 Task: Search one way flight ticket for 4 adults, 2 children, 2 infants in seat and 1 infant on lap in economy from Wichita: Wichita Dwight D. Eisenhower National Airport(was Wichita Mid-continent Airport) to Springfield: Abraham Lincoln Capital Airport on 5-2-2023. Price is upto 30000. Outbound departure time preference is 18:00.
Action: Mouse moved to (316, 265)
Screenshot: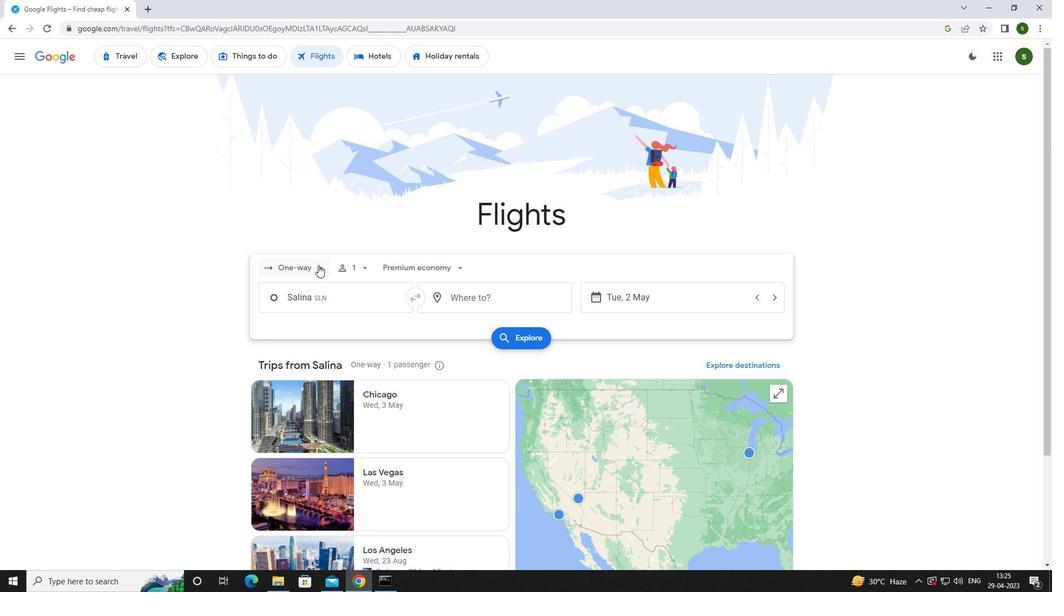 
Action: Mouse pressed left at (316, 265)
Screenshot: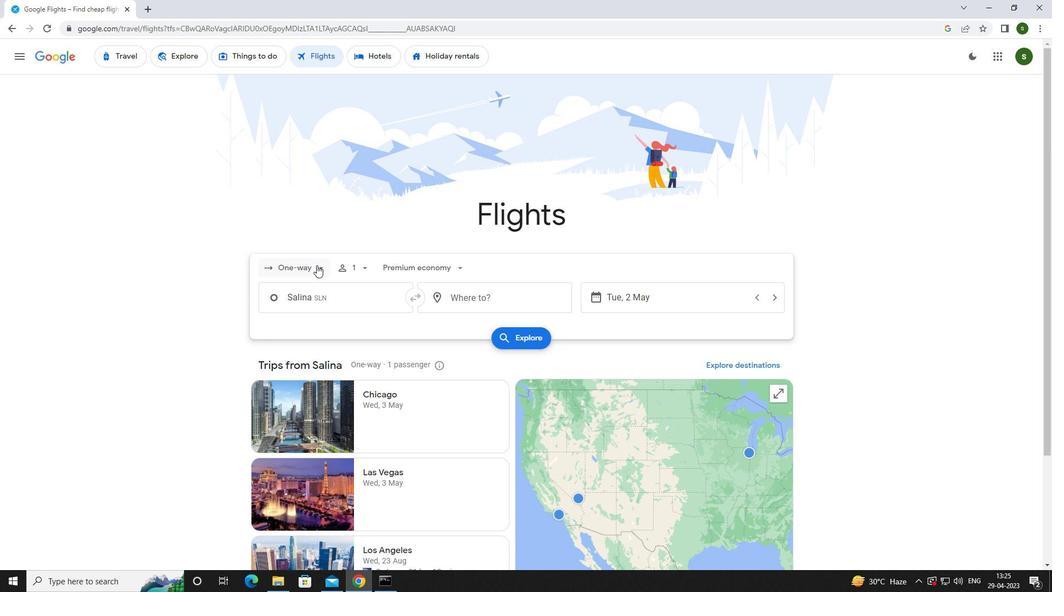 
Action: Mouse moved to (302, 313)
Screenshot: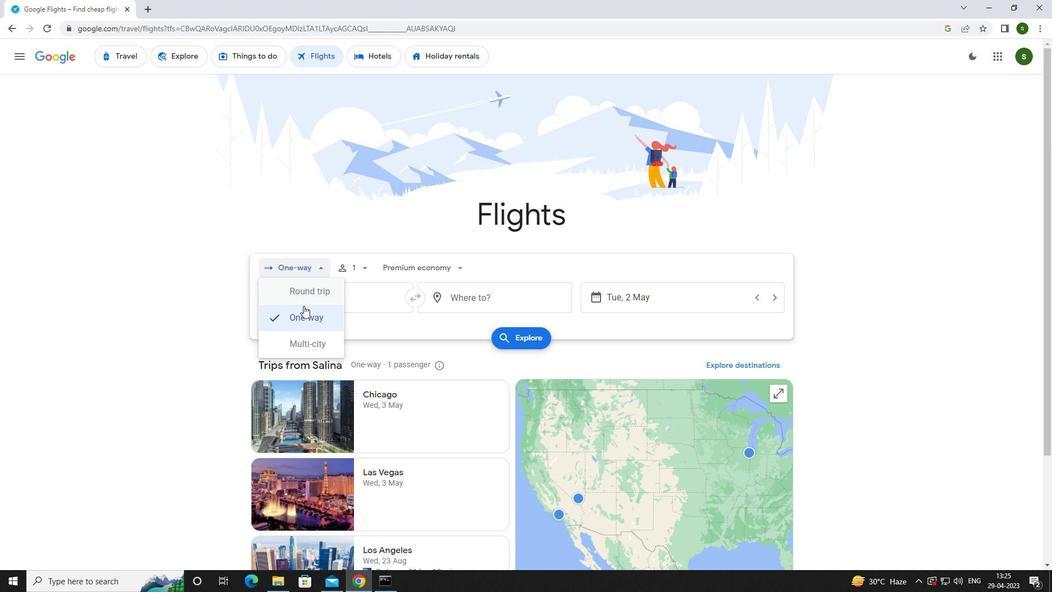 
Action: Mouse pressed left at (302, 313)
Screenshot: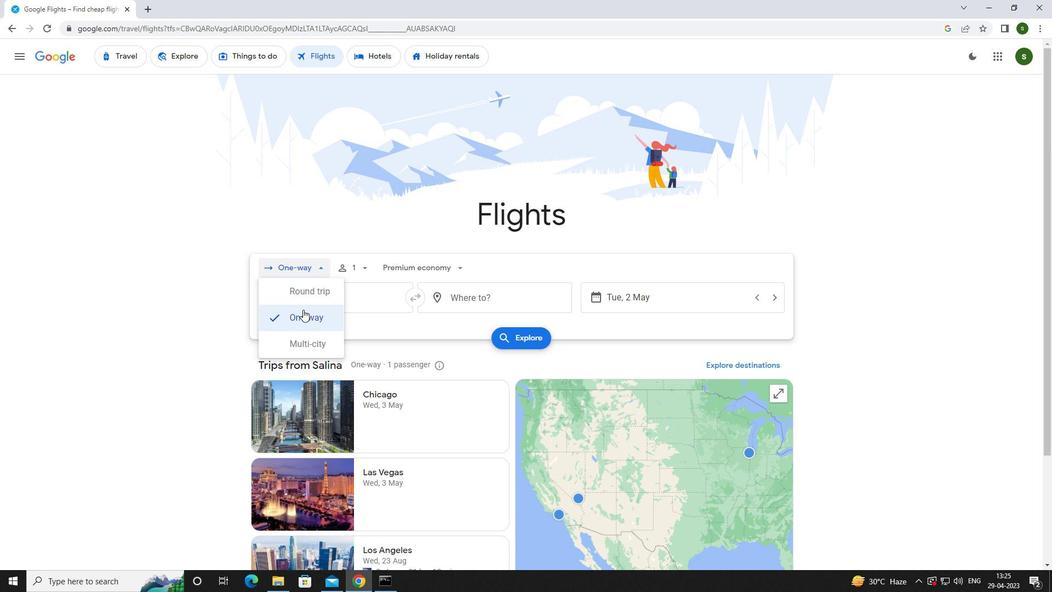
Action: Mouse moved to (359, 269)
Screenshot: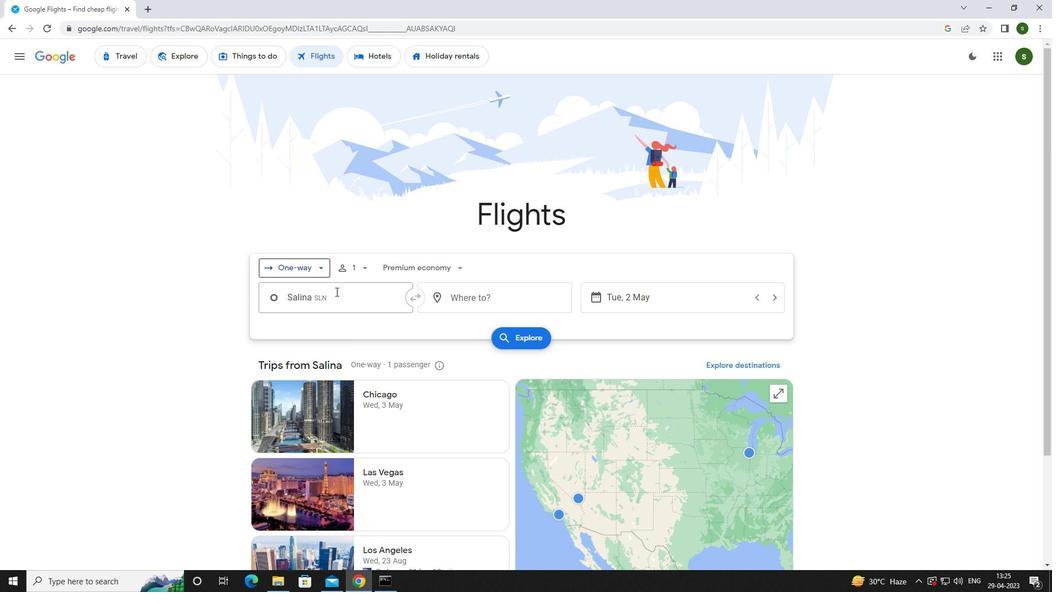 
Action: Mouse pressed left at (359, 269)
Screenshot: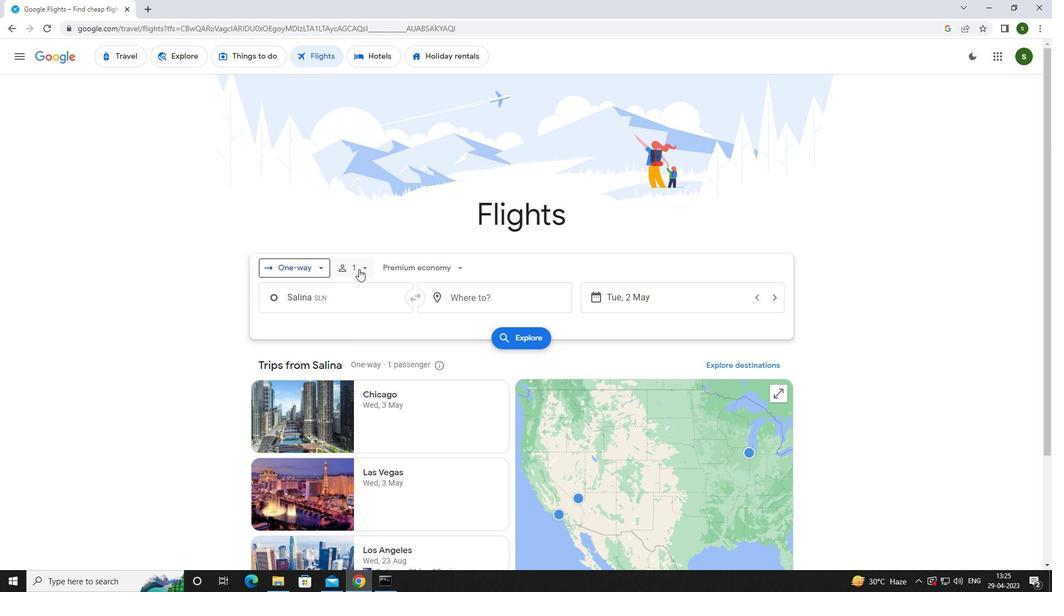 
Action: Mouse moved to (452, 295)
Screenshot: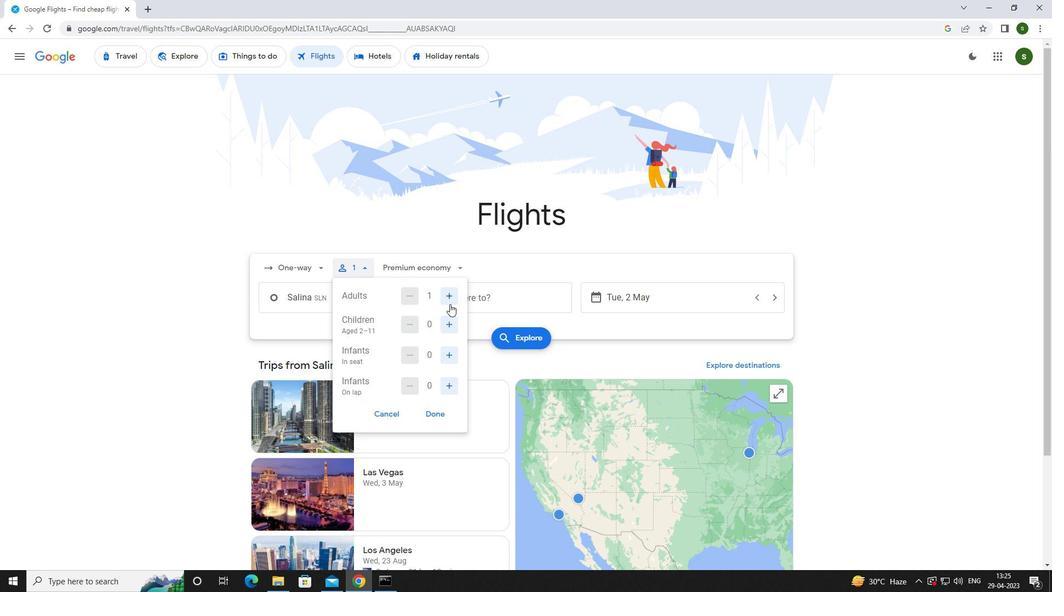 
Action: Mouse pressed left at (452, 295)
Screenshot: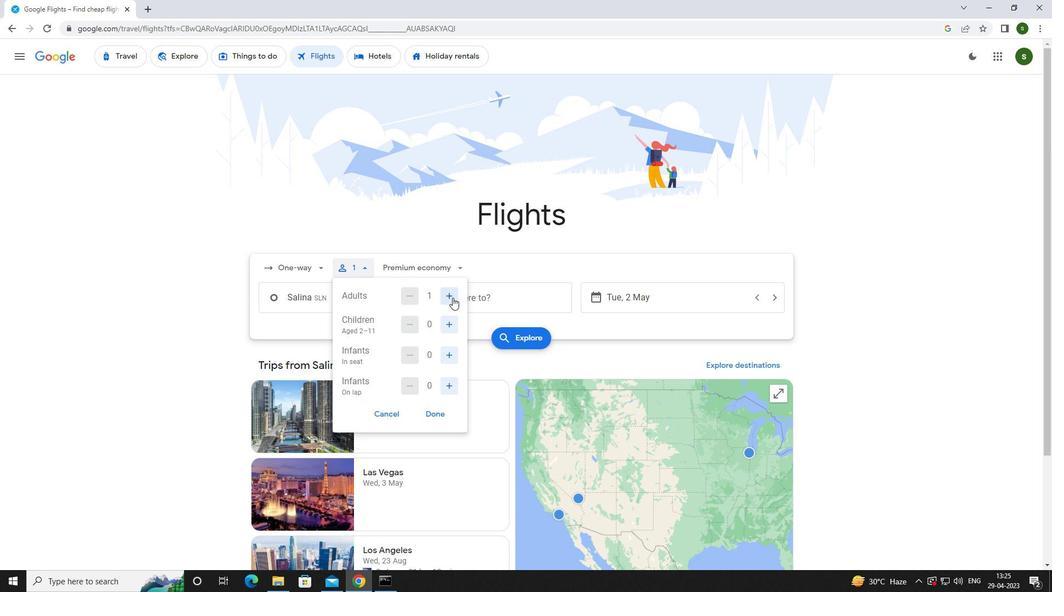 
Action: Mouse pressed left at (452, 295)
Screenshot: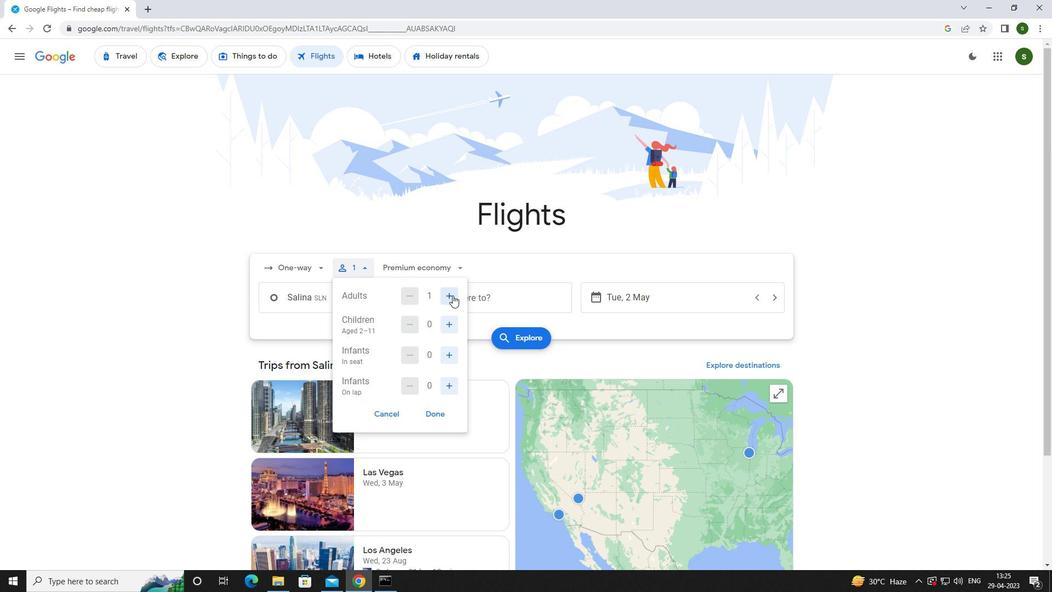 
Action: Mouse pressed left at (452, 295)
Screenshot: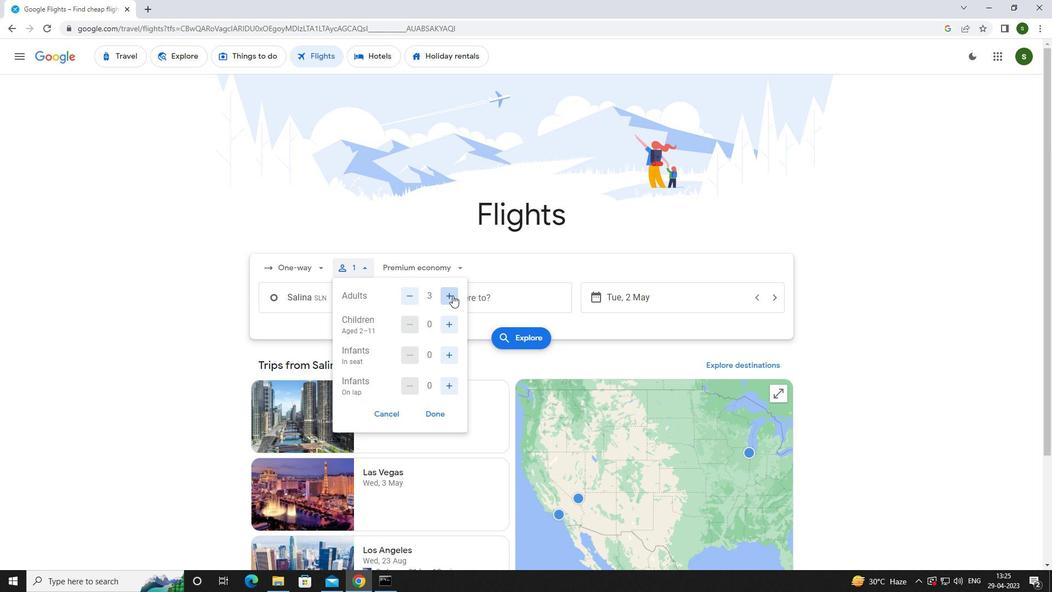 
Action: Mouse moved to (450, 322)
Screenshot: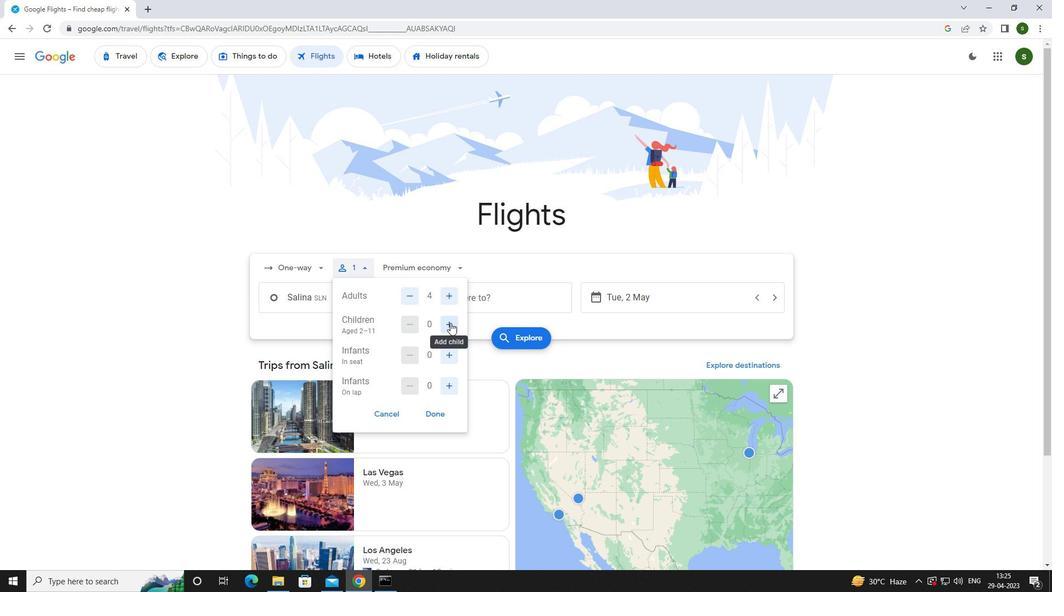 
Action: Mouse pressed left at (450, 322)
Screenshot: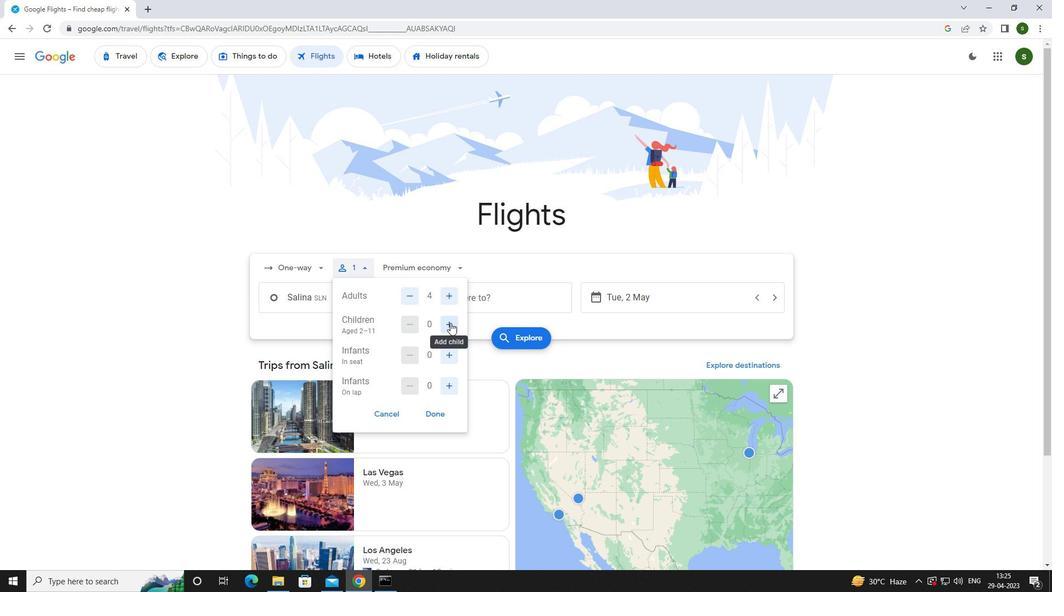 
Action: Mouse pressed left at (450, 322)
Screenshot: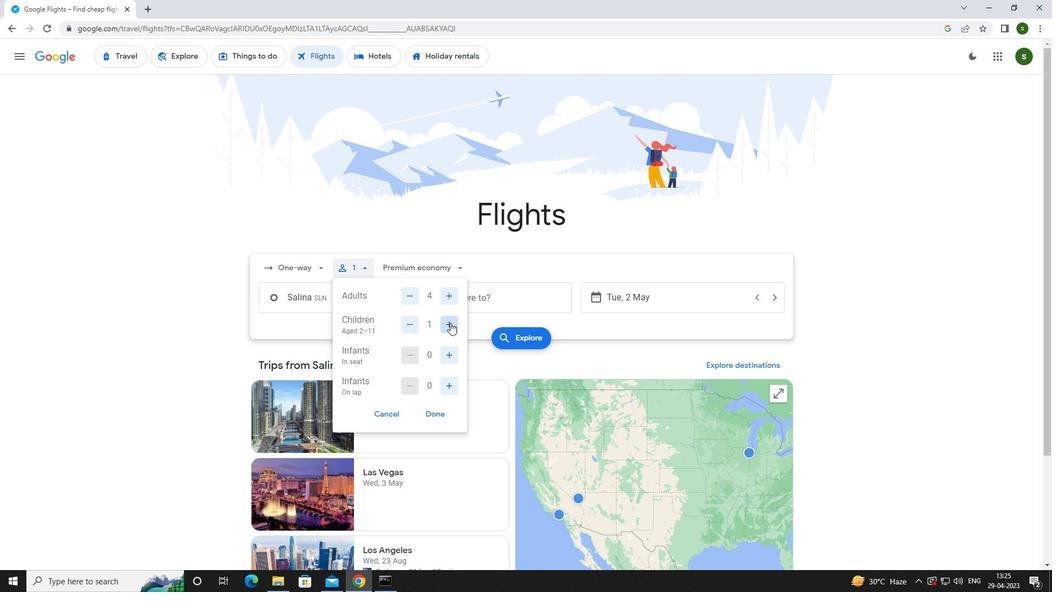 
Action: Mouse moved to (446, 356)
Screenshot: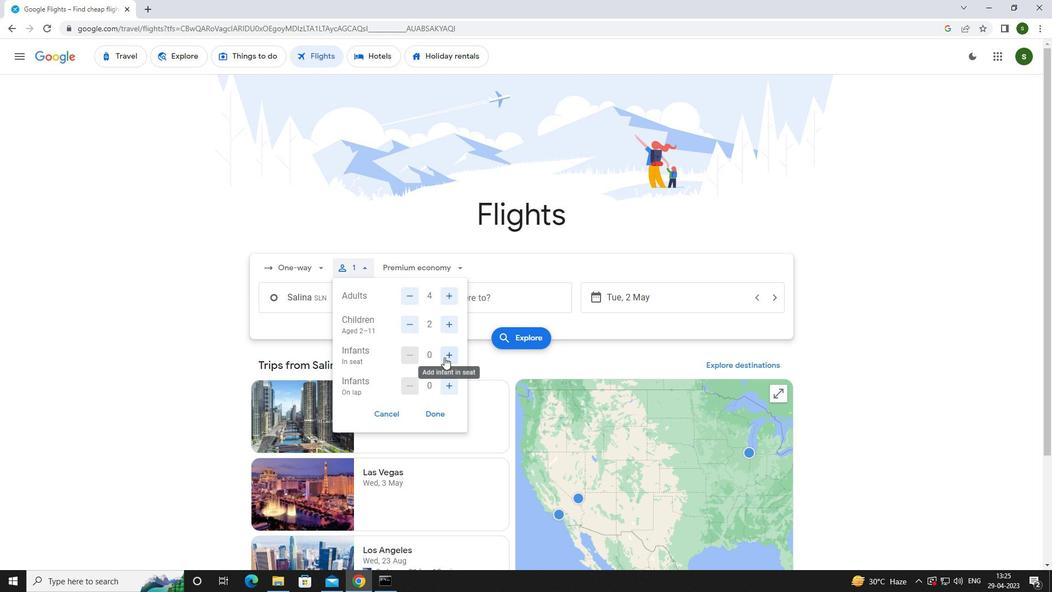 
Action: Mouse pressed left at (446, 356)
Screenshot: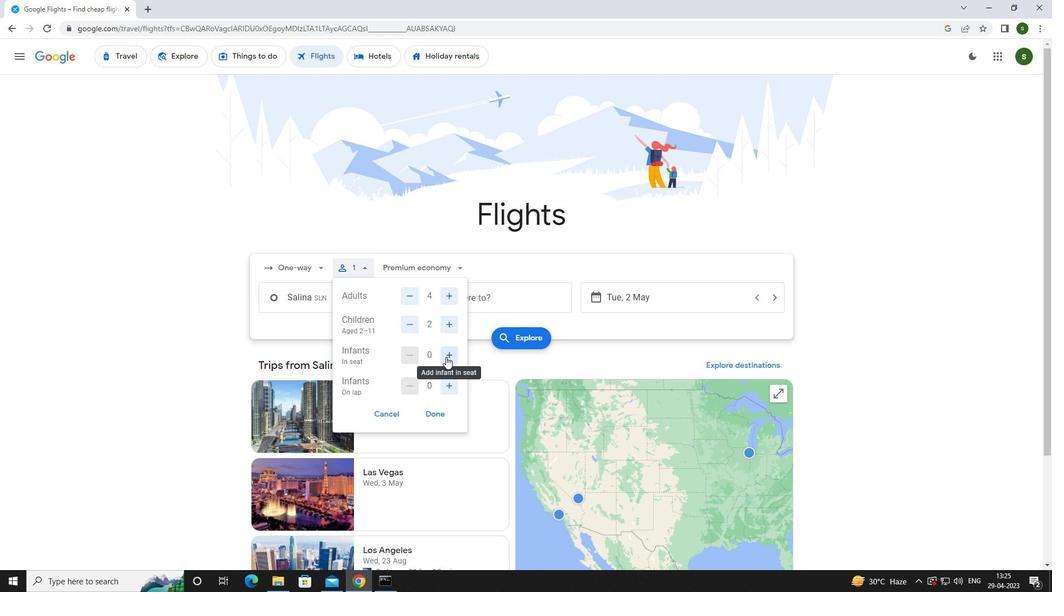 
Action: Mouse pressed left at (446, 356)
Screenshot: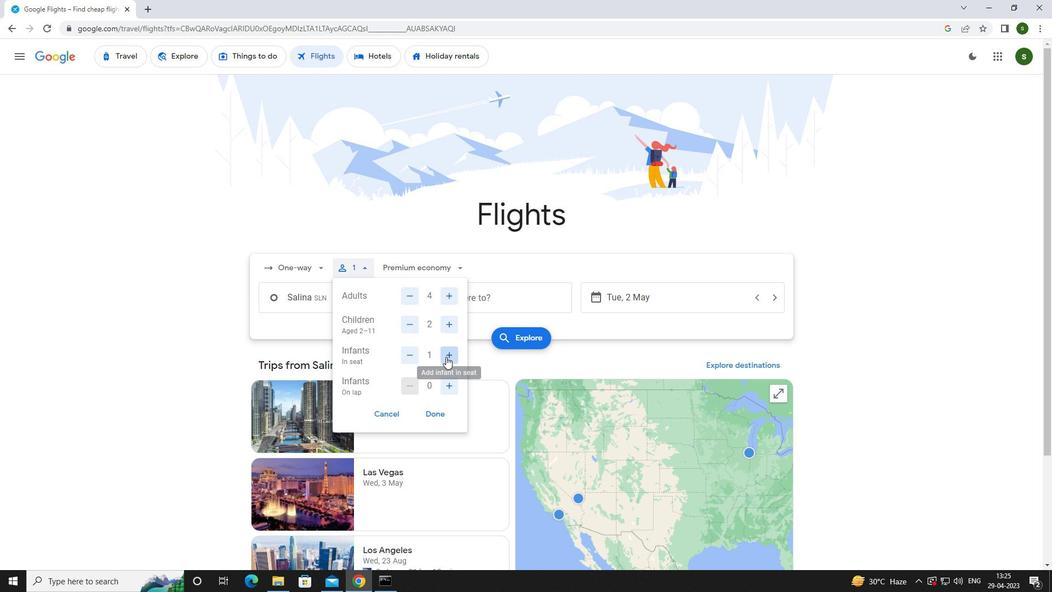 
Action: Mouse moved to (453, 383)
Screenshot: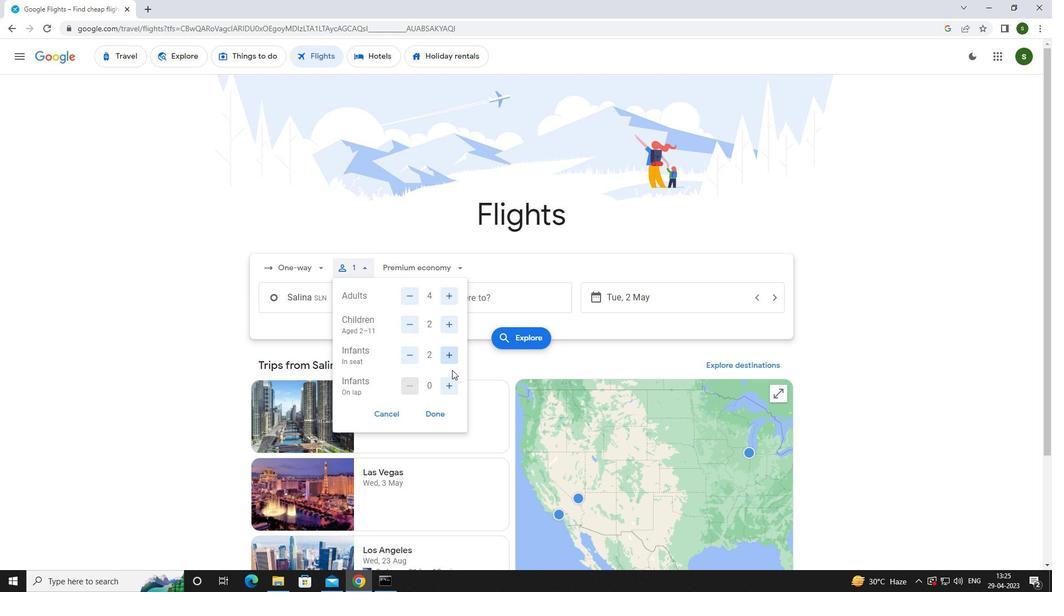 
Action: Mouse pressed left at (453, 383)
Screenshot: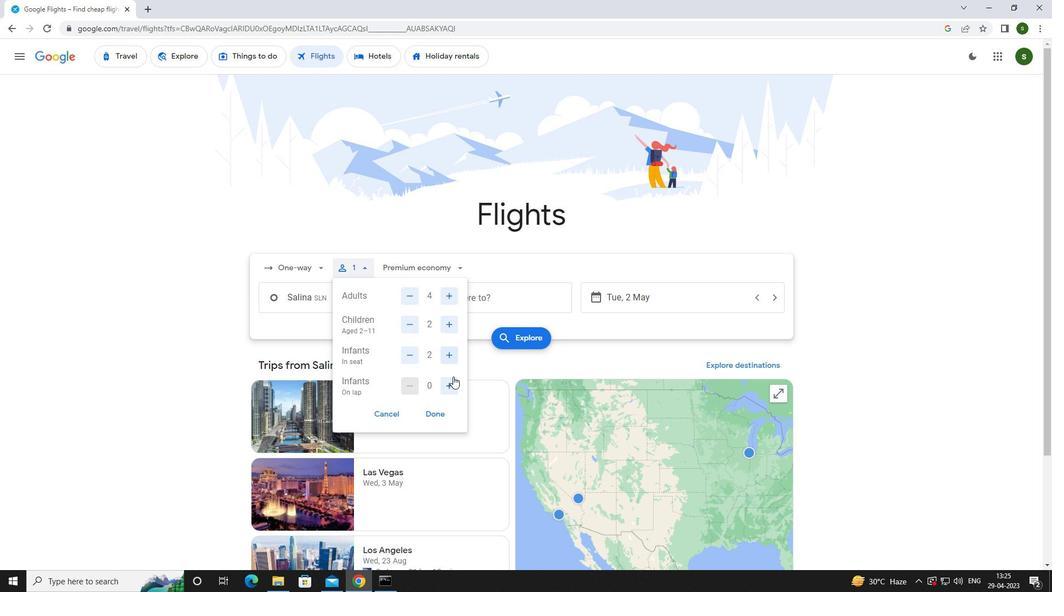 
Action: Mouse moved to (416, 273)
Screenshot: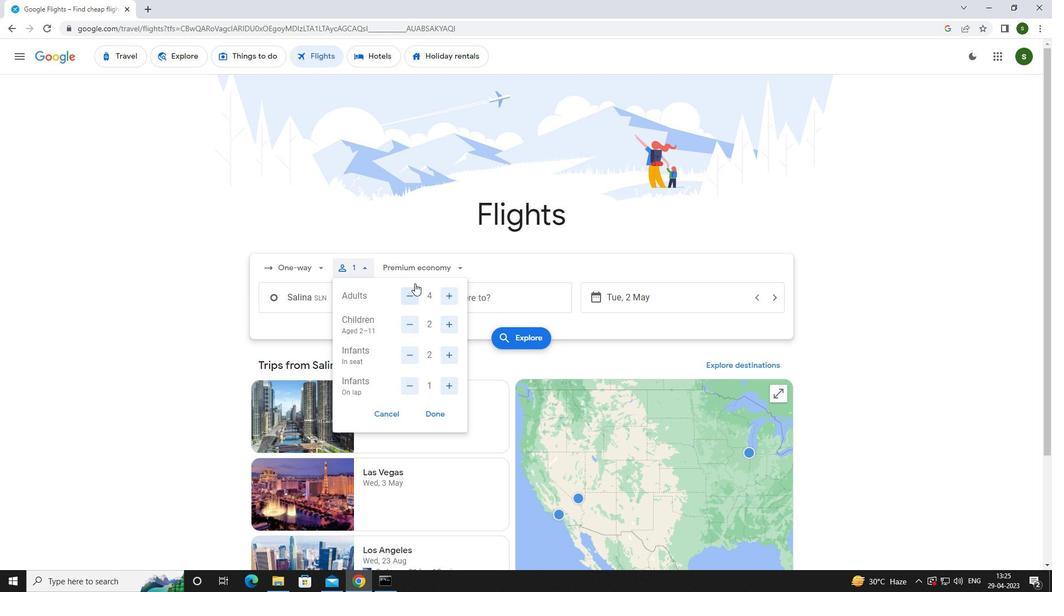 
Action: Mouse pressed left at (416, 273)
Screenshot: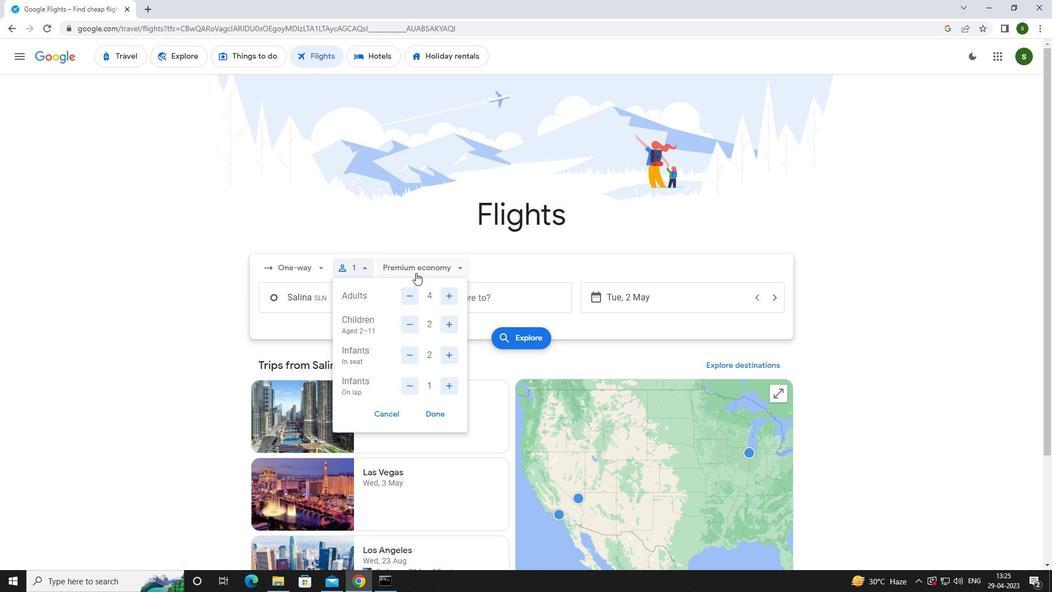 
Action: Mouse moved to (421, 292)
Screenshot: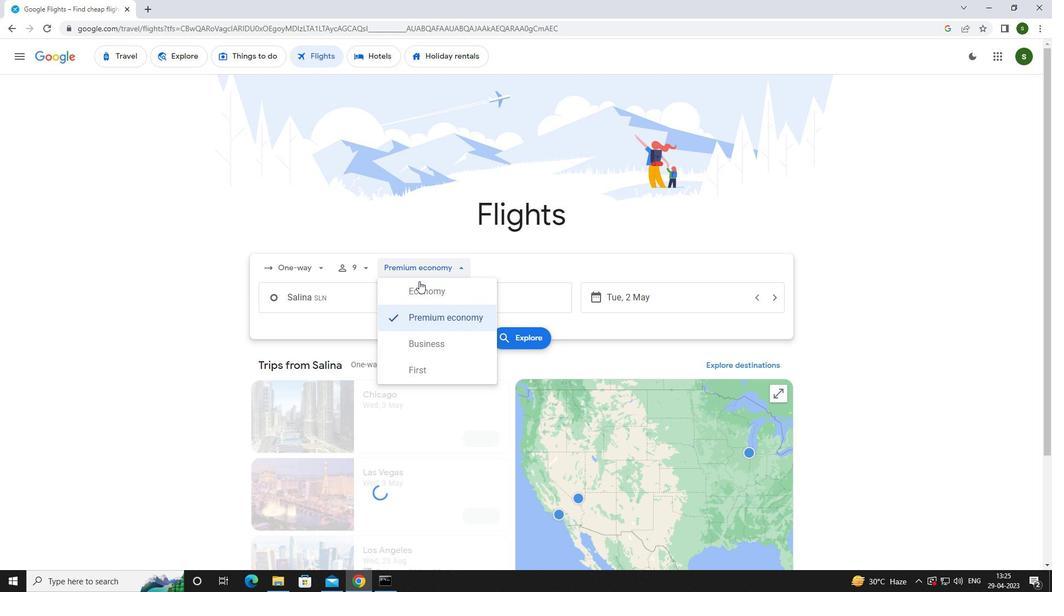 
Action: Mouse pressed left at (421, 292)
Screenshot: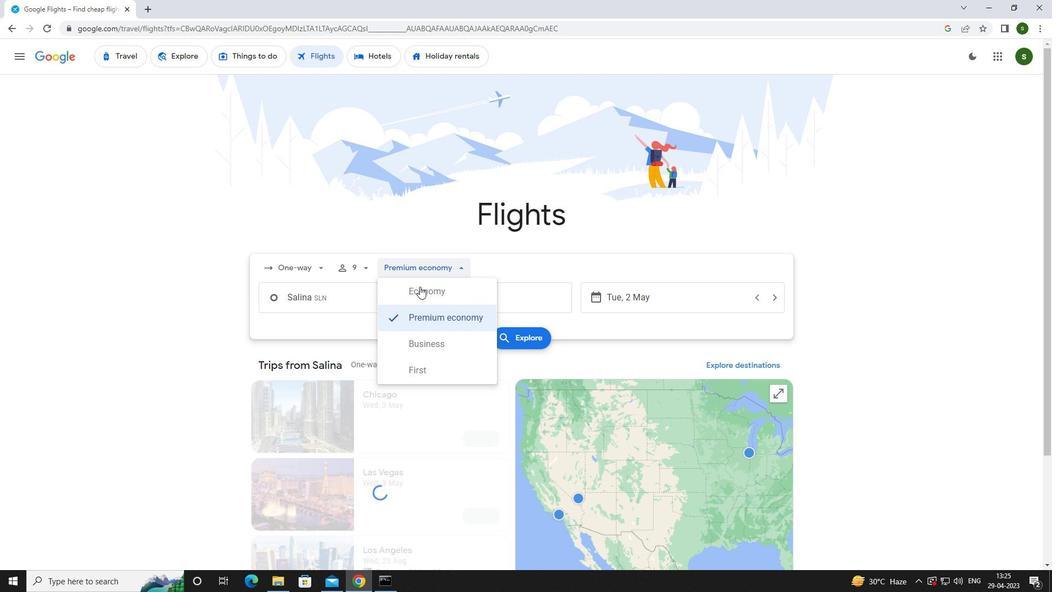 
Action: Mouse moved to (362, 301)
Screenshot: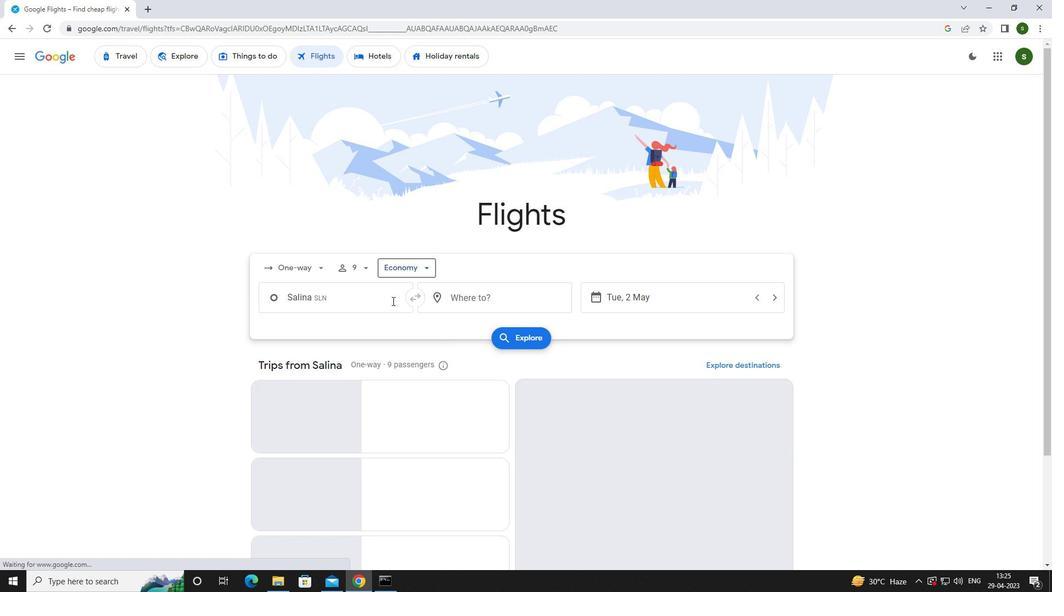 
Action: Mouse pressed left at (362, 301)
Screenshot: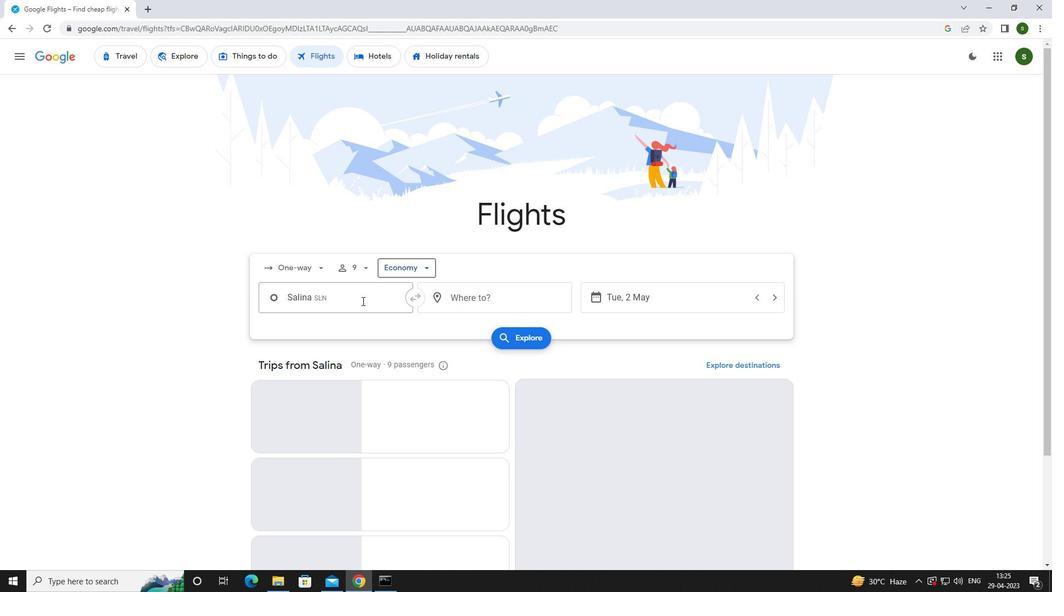 
Action: Mouse moved to (360, 301)
Screenshot: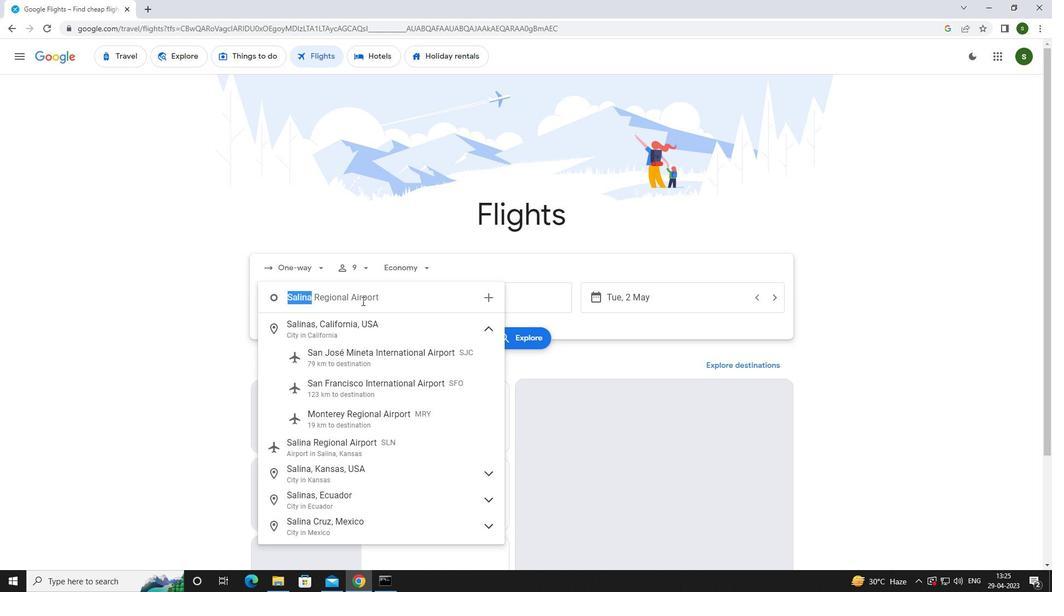 
Action: Key pressed w<Key.caps_lock>ichita
Screenshot: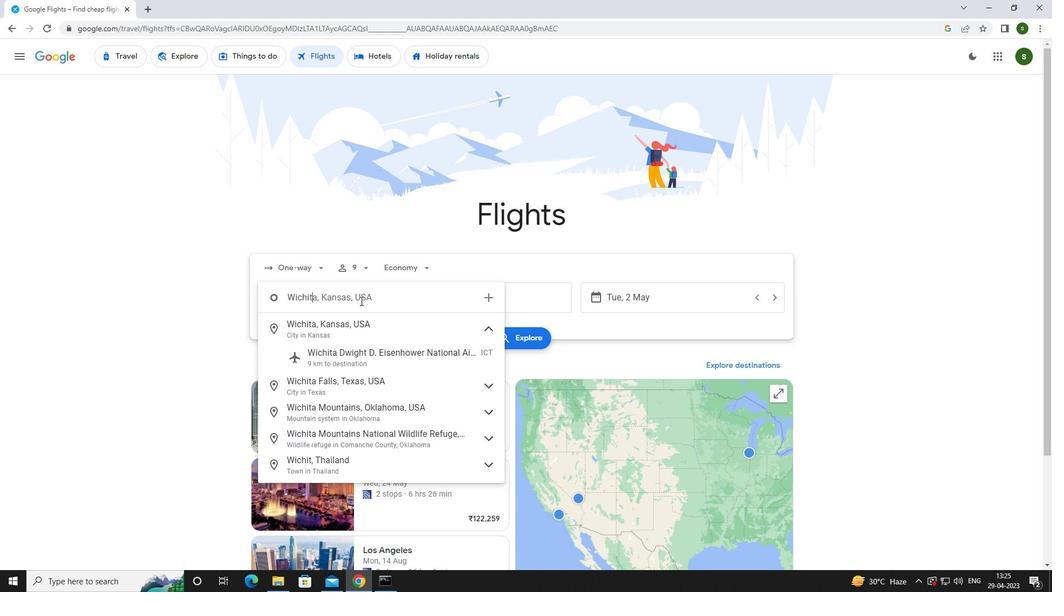 
Action: Mouse moved to (349, 358)
Screenshot: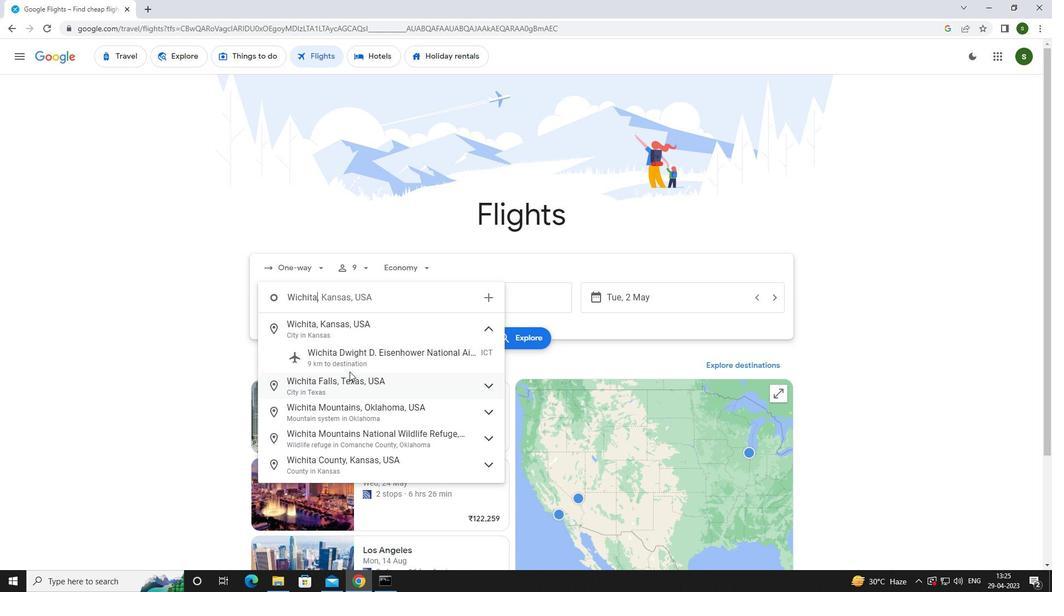 
Action: Mouse pressed left at (349, 358)
Screenshot: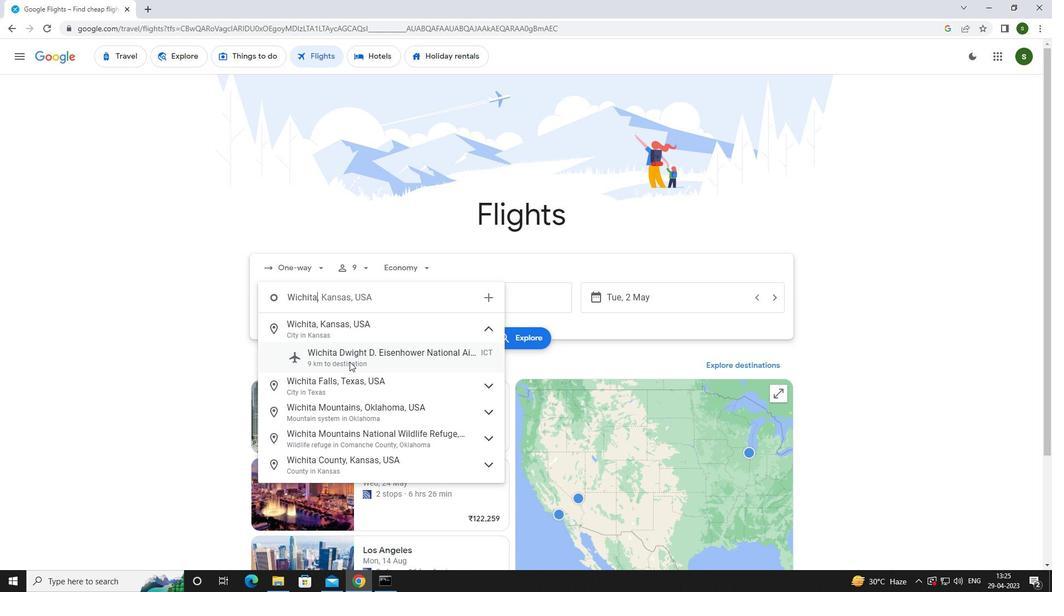 
Action: Mouse moved to (468, 303)
Screenshot: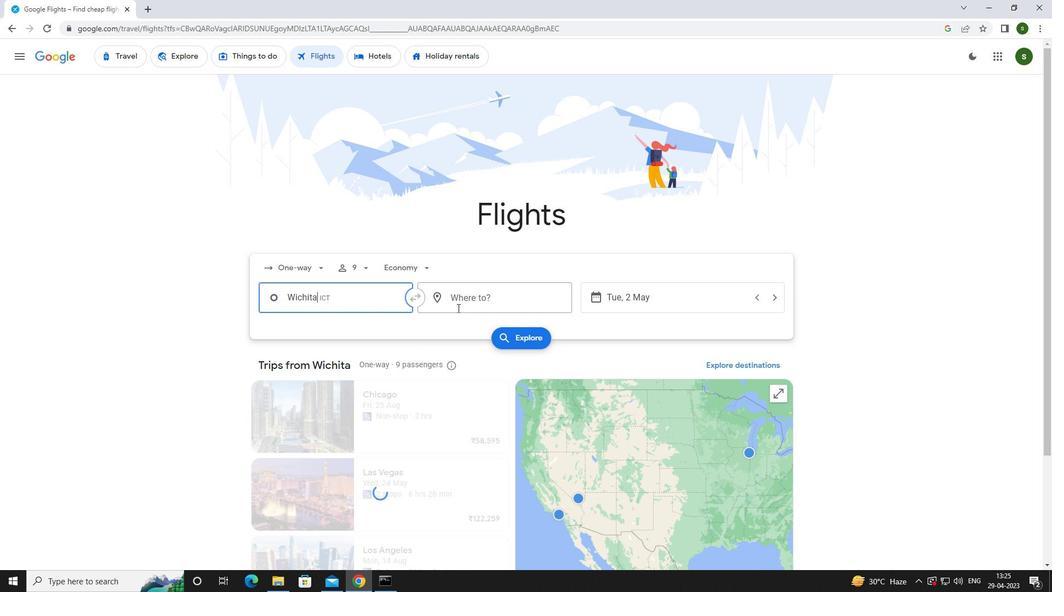 
Action: Mouse pressed left at (468, 303)
Screenshot: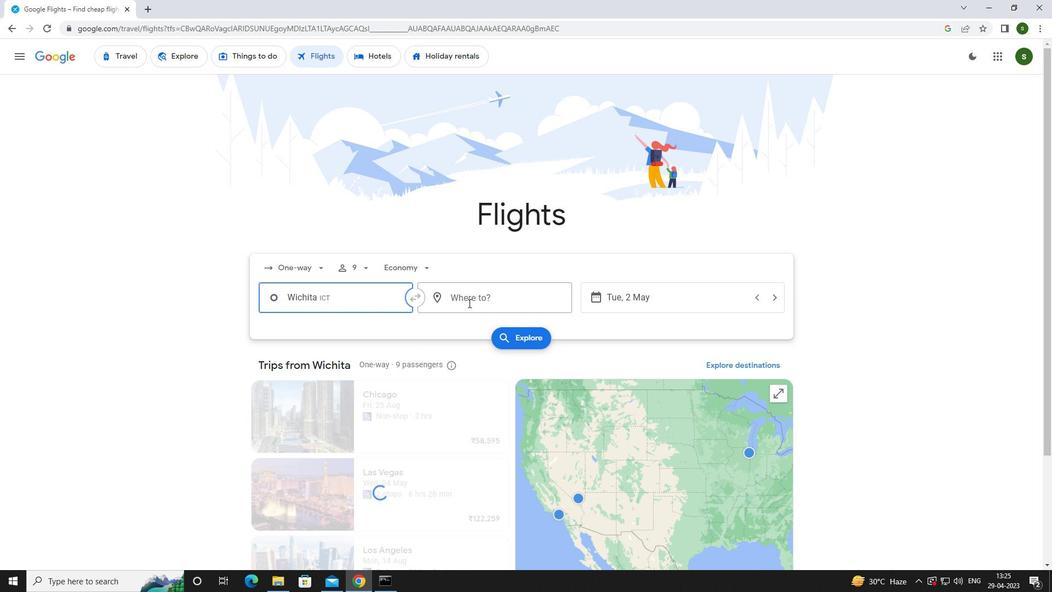 
Action: Mouse moved to (468, 302)
Screenshot: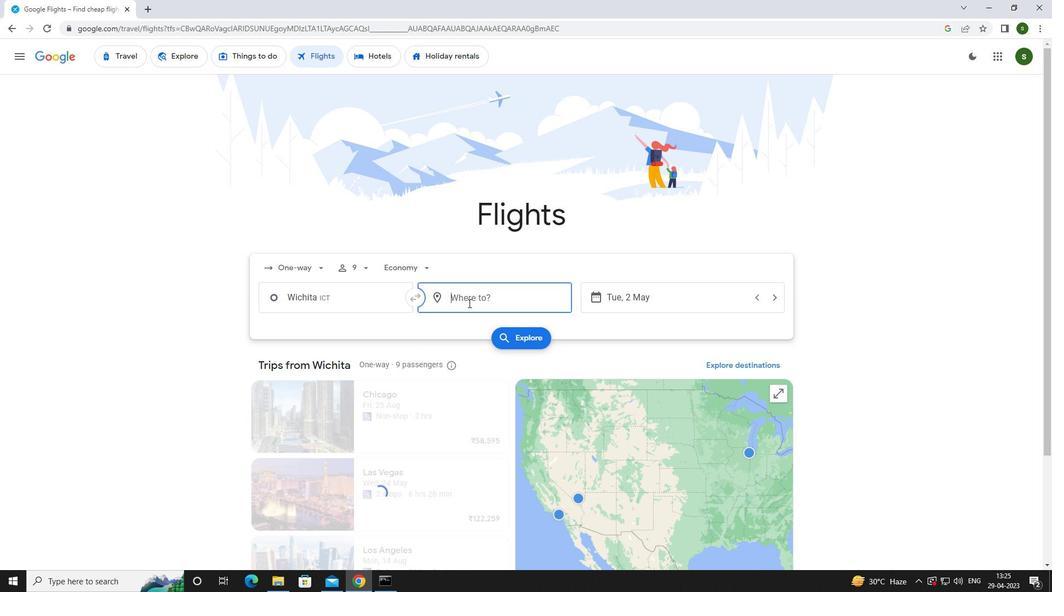 
Action: Key pressed <Key.caps_lock>s<Key.caps_lock>pringfield
Screenshot: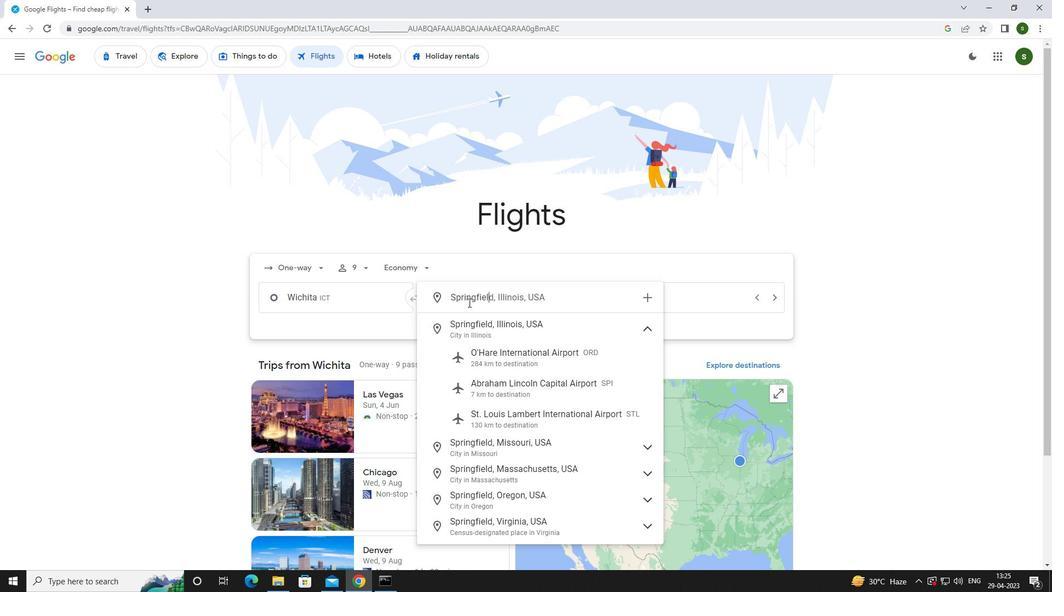 
Action: Mouse moved to (478, 384)
Screenshot: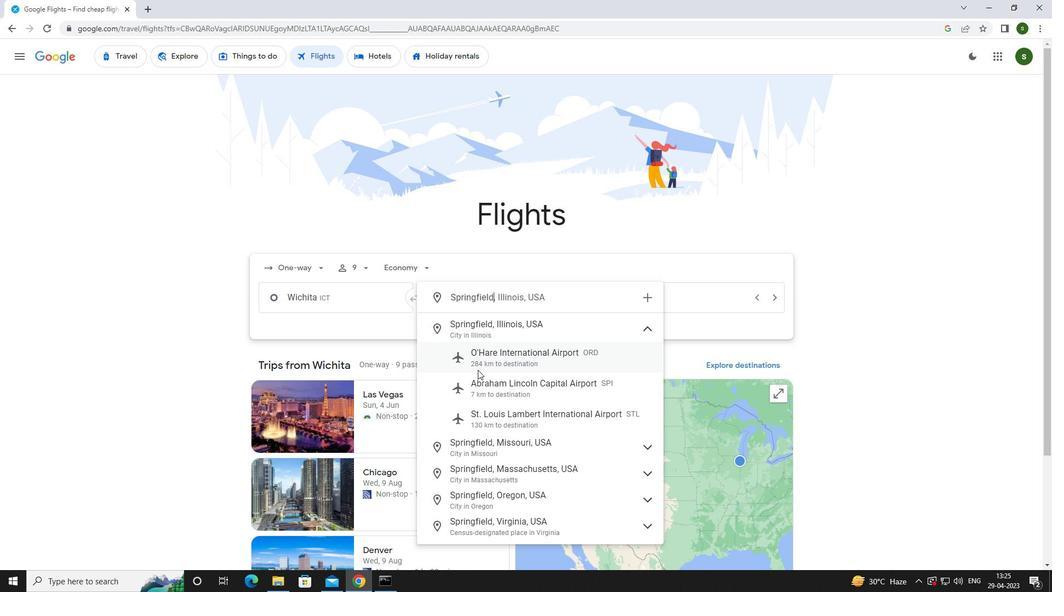 
Action: Mouse pressed left at (478, 384)
Screenshot: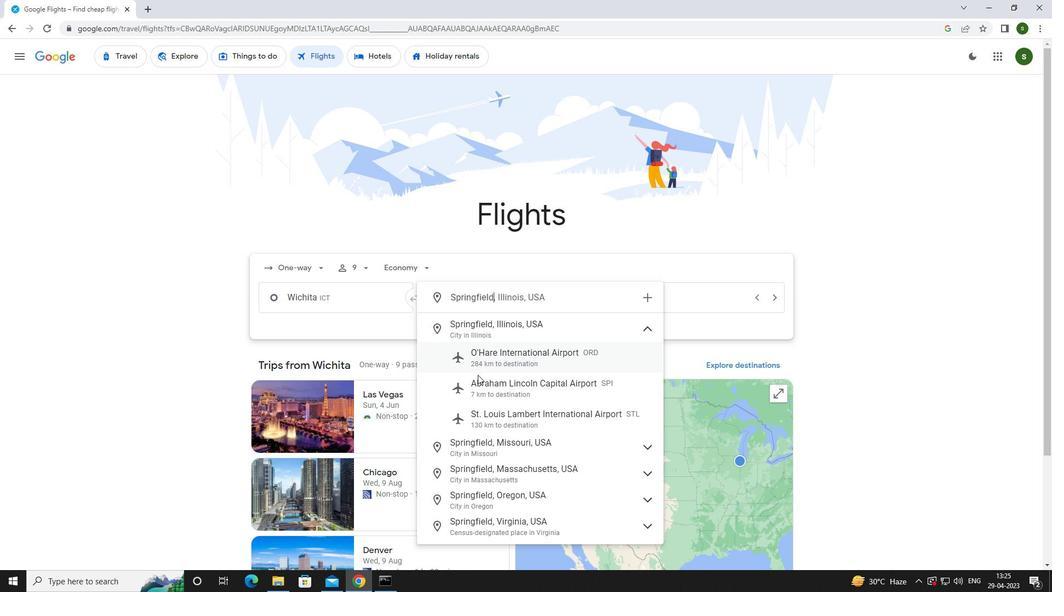 
Action: Mouse moved to (663, 298)
Screenshot: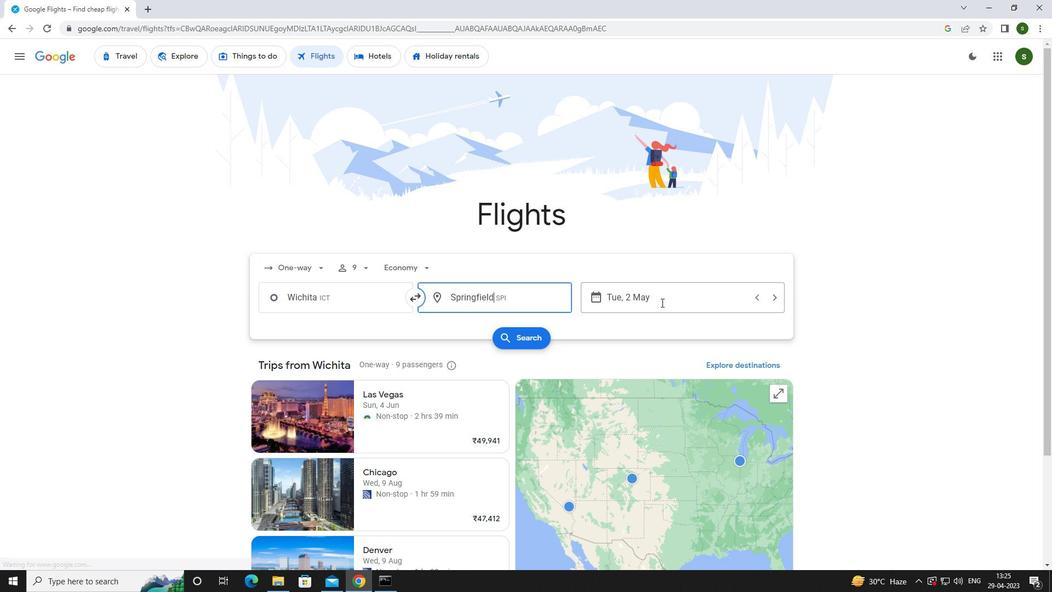 
Action: Mouse pressed left at (663, 298)
Screenshot: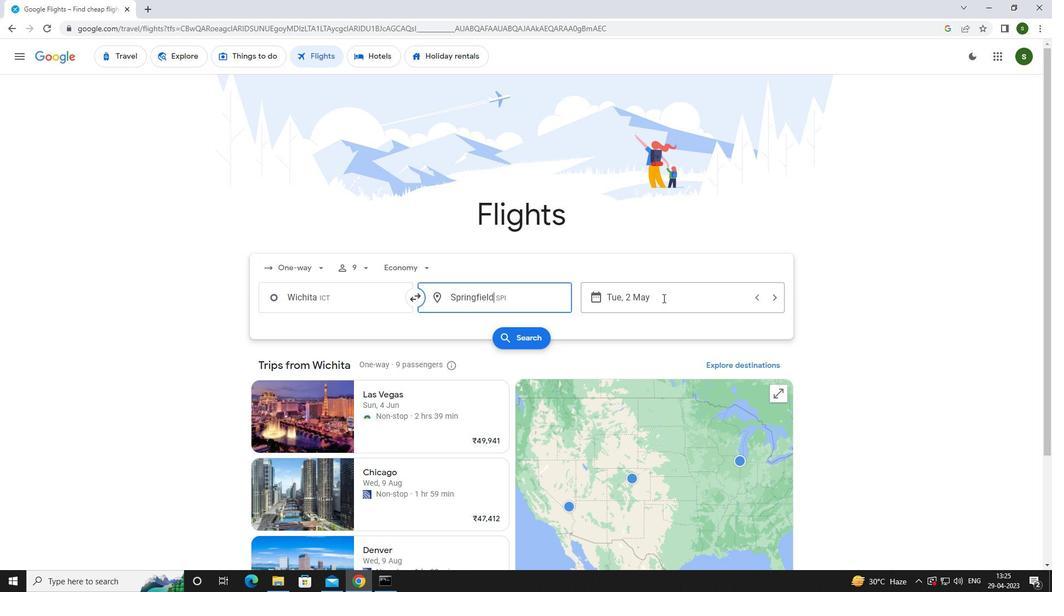
Action: Mouse moved to (658, 366)
Screenshot: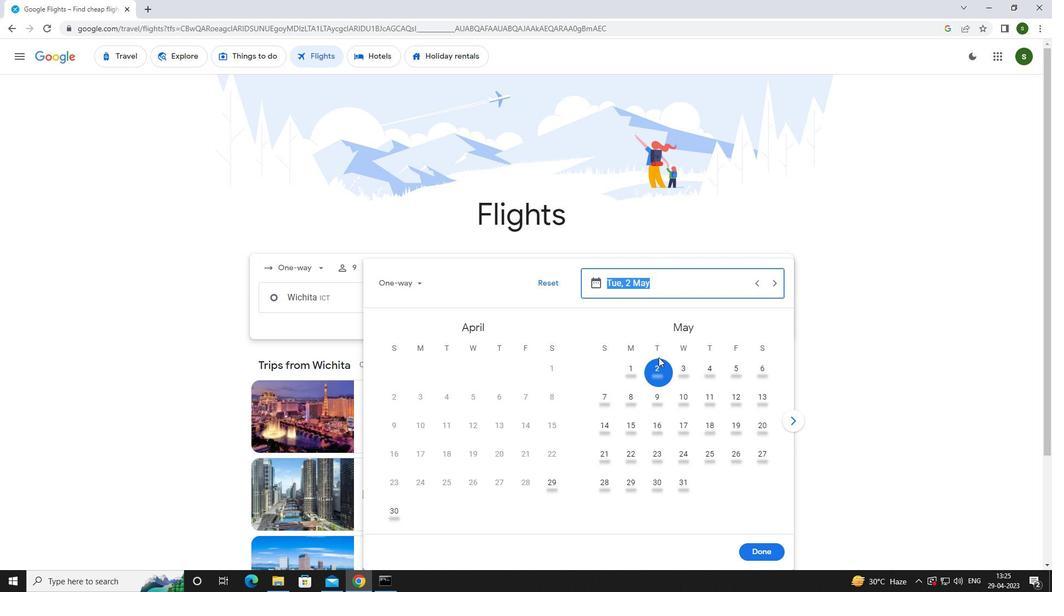 
Action: Mouse pressed left at (658, 366)
Screenshot: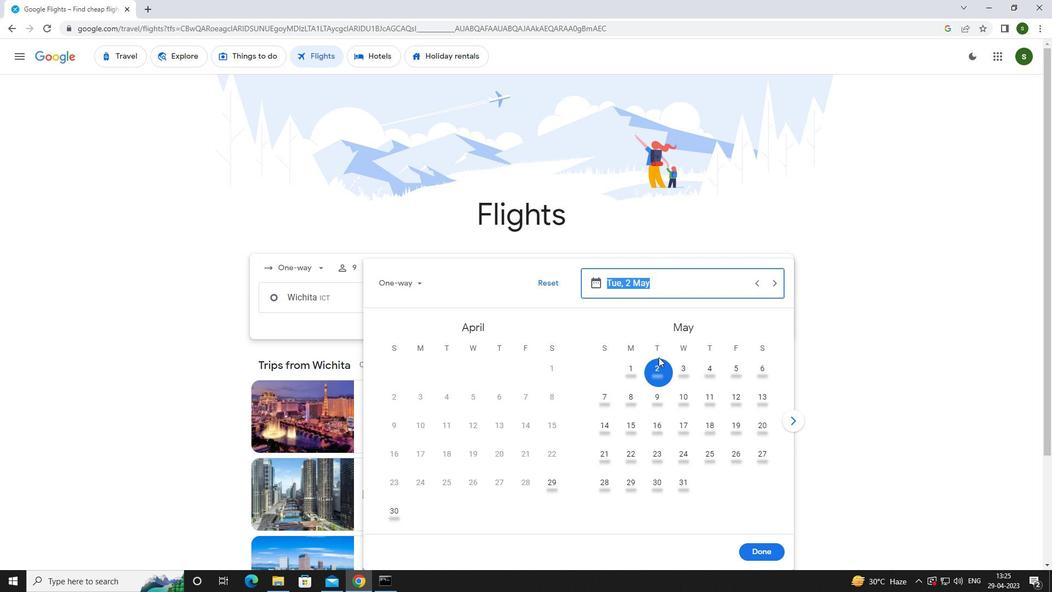 
Action: Mouse moved to (756, 550)
Screenshot: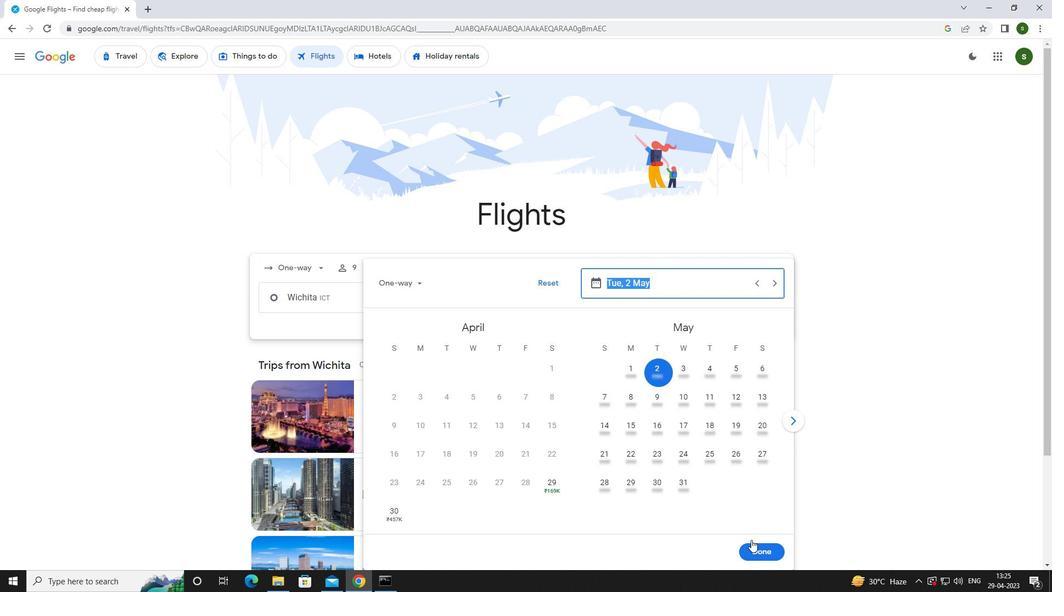 
Action: Mouse pressed left at (756, 550)
Screenshot: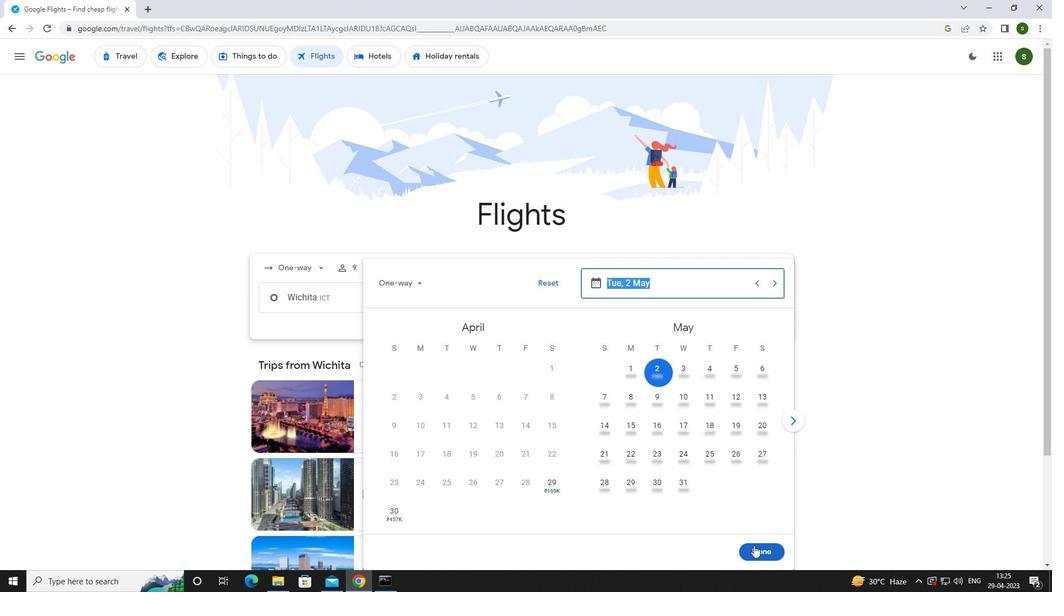 
Action: Mouse moved to (527, 331)
Screenshot: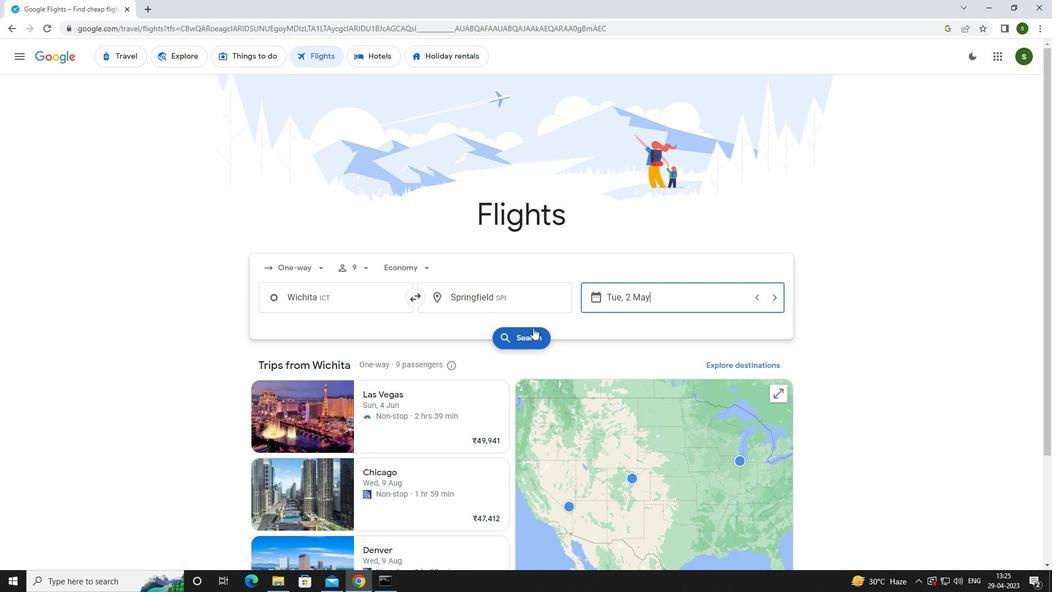 
Action: Mouse pressed left at (527, 331)
Screenshot: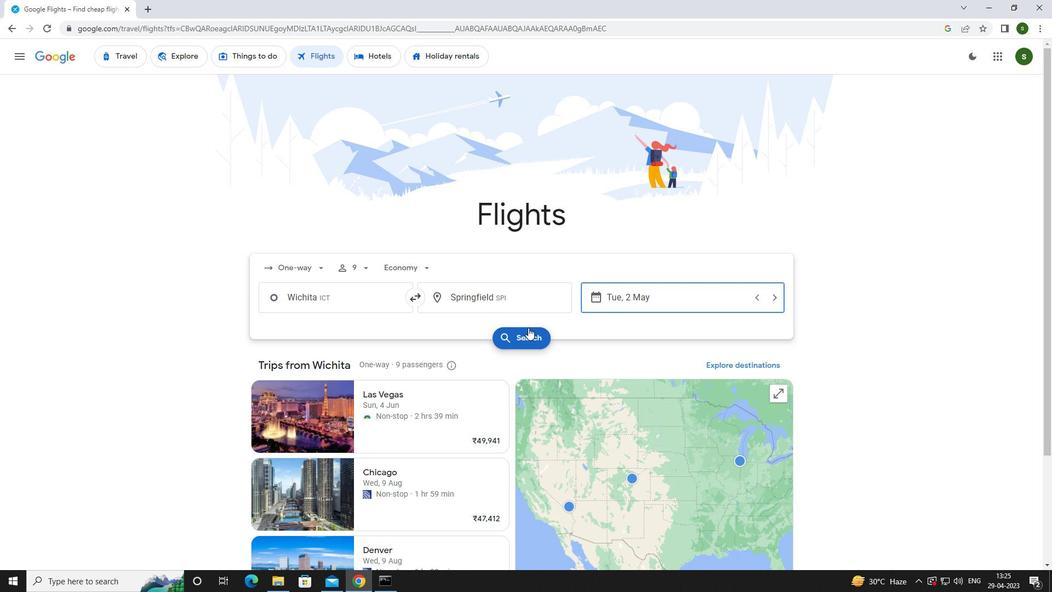 
Action: Mouse moved to (281, 159)
Screenshot: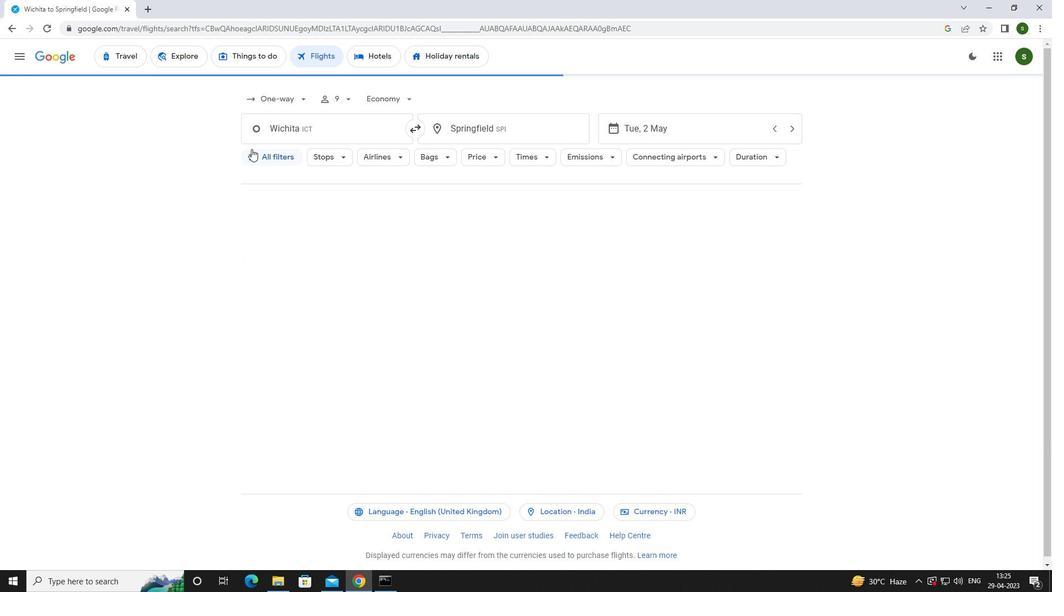 
Action: Mouse pressed left at (281, 159)
Screenshot: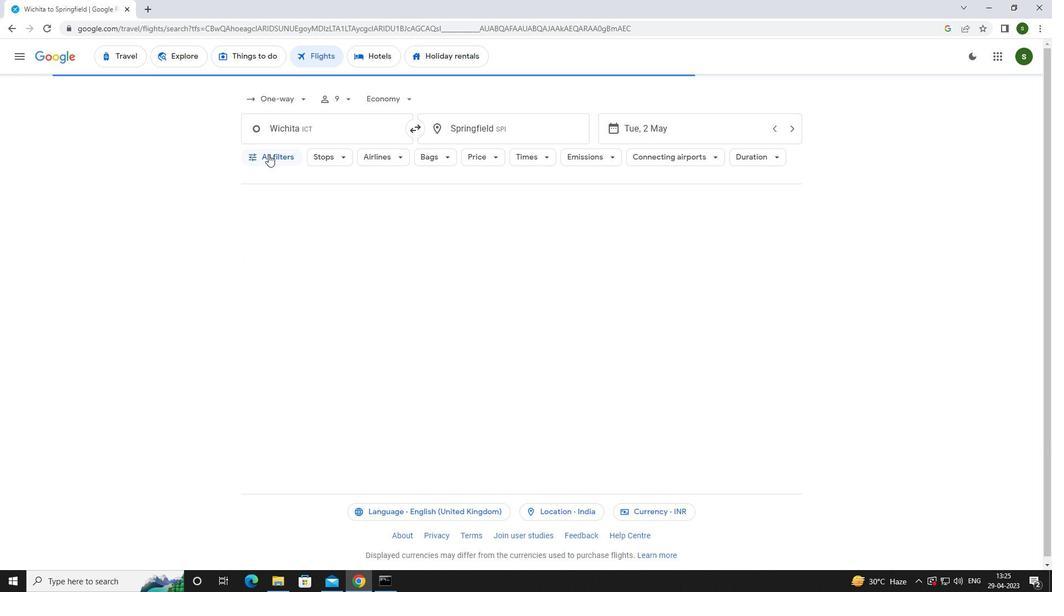 
Action: Mouse moved to (313, 284)
Screenshot: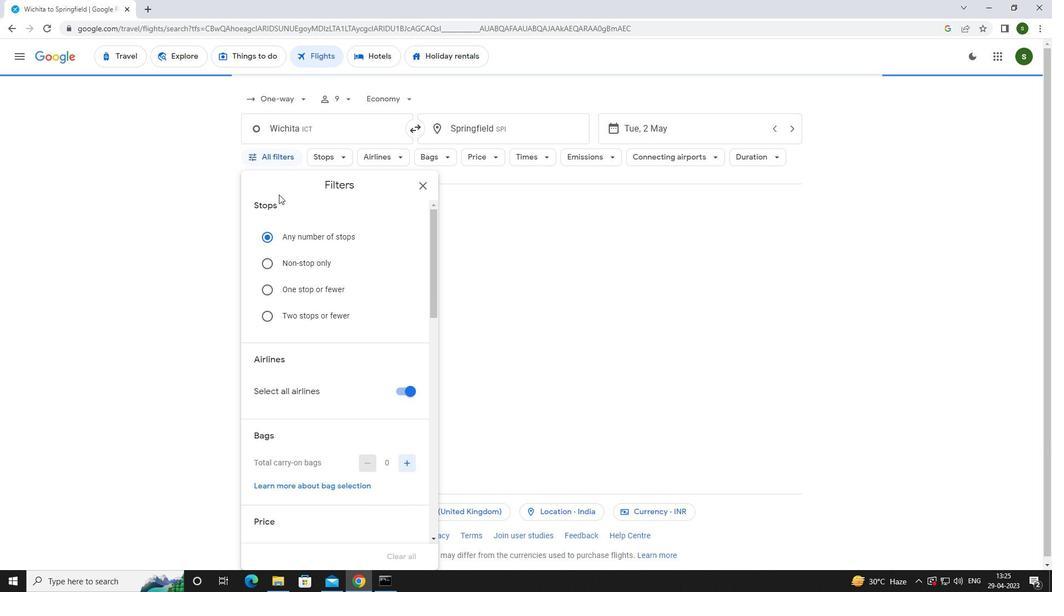 
Action: Mouse scrolled (313, 284) with delta (0, 0)
Screenshot: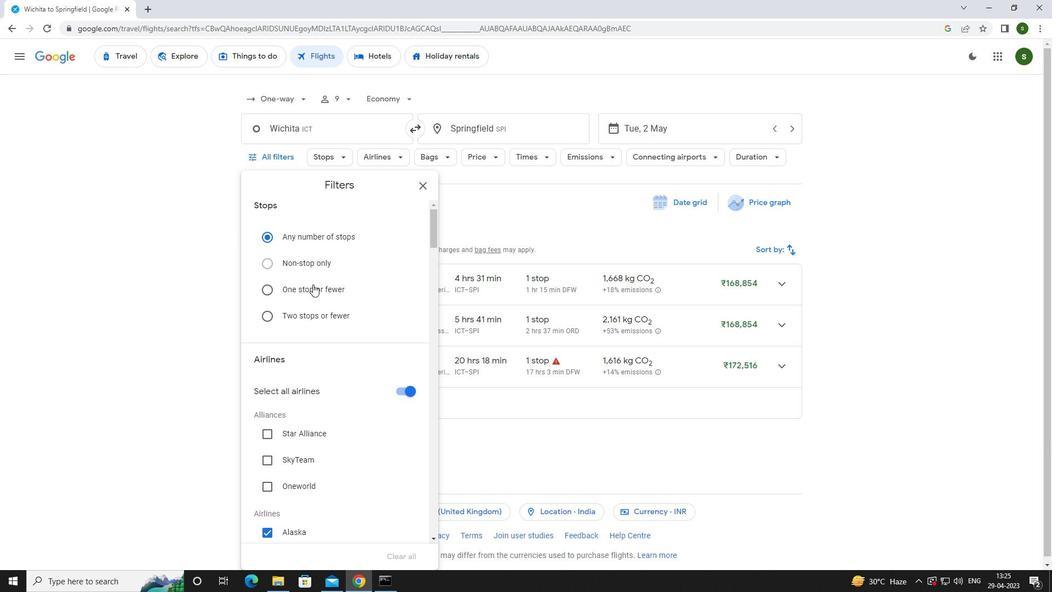 
Action: Mouse scrolled (313, 284) with delta (0, 0)
Screenshot: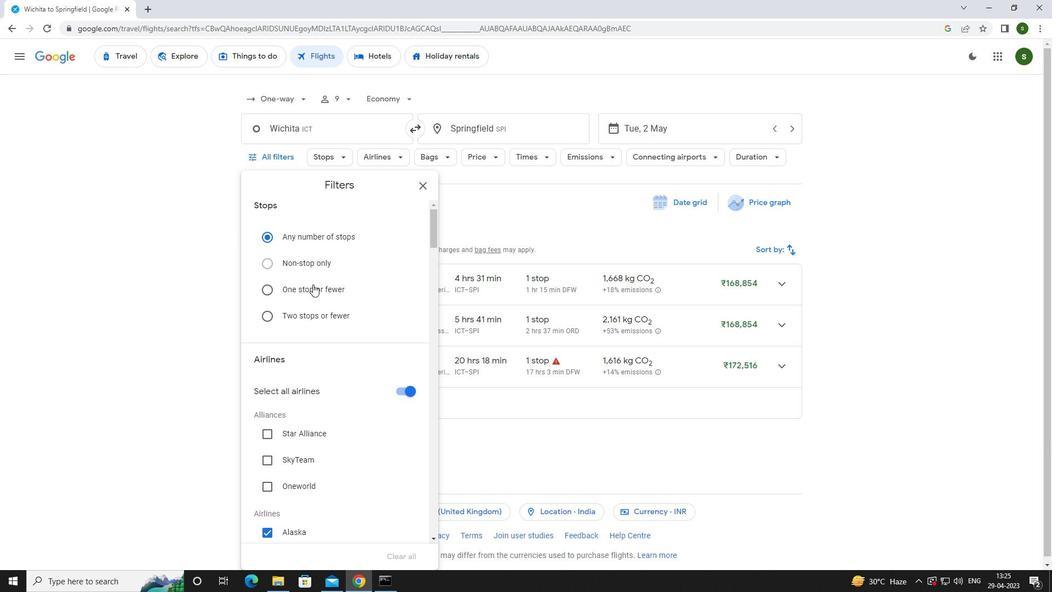 
Action: Mouse scrolled (313, 284) with delta (0, 0)
Screenshot: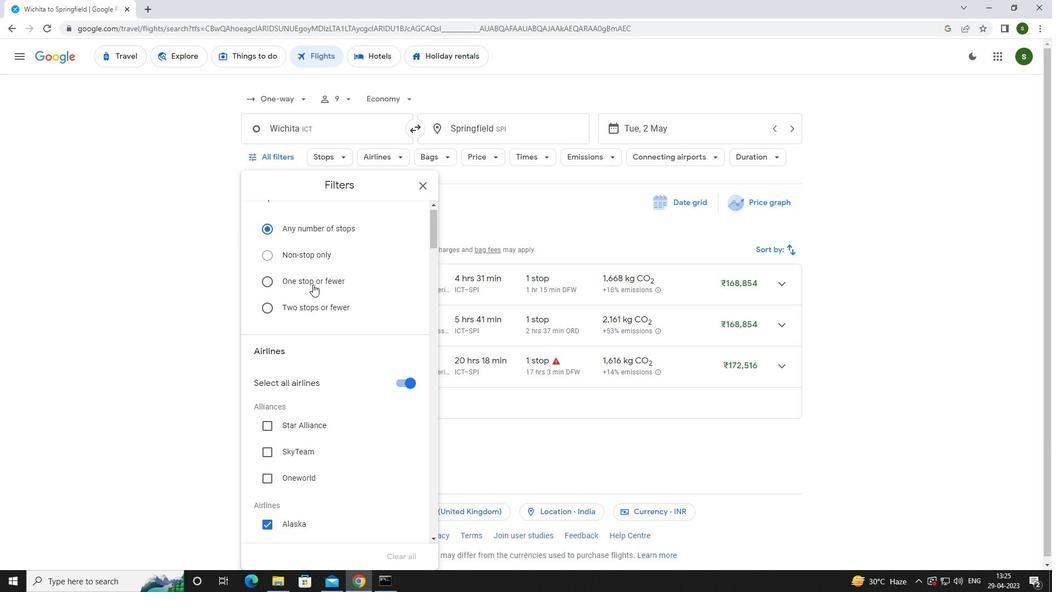 
Action: Mouse scrolled (313, 284) with delta (0, 0)
Screenshot: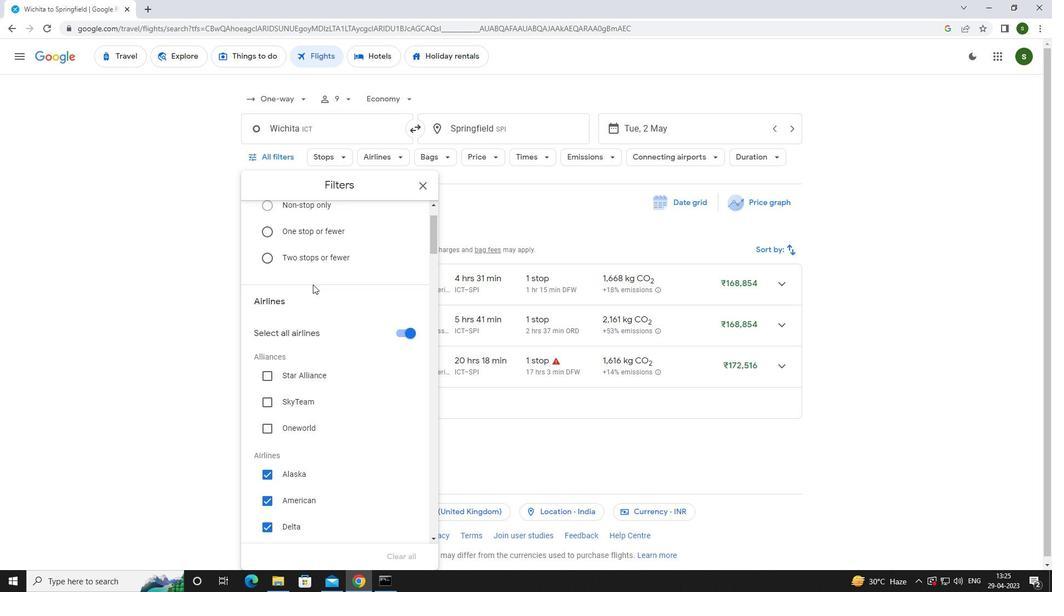
Action: Mouse scrolled (313, 284) with delta (0, 0)
Screenshot: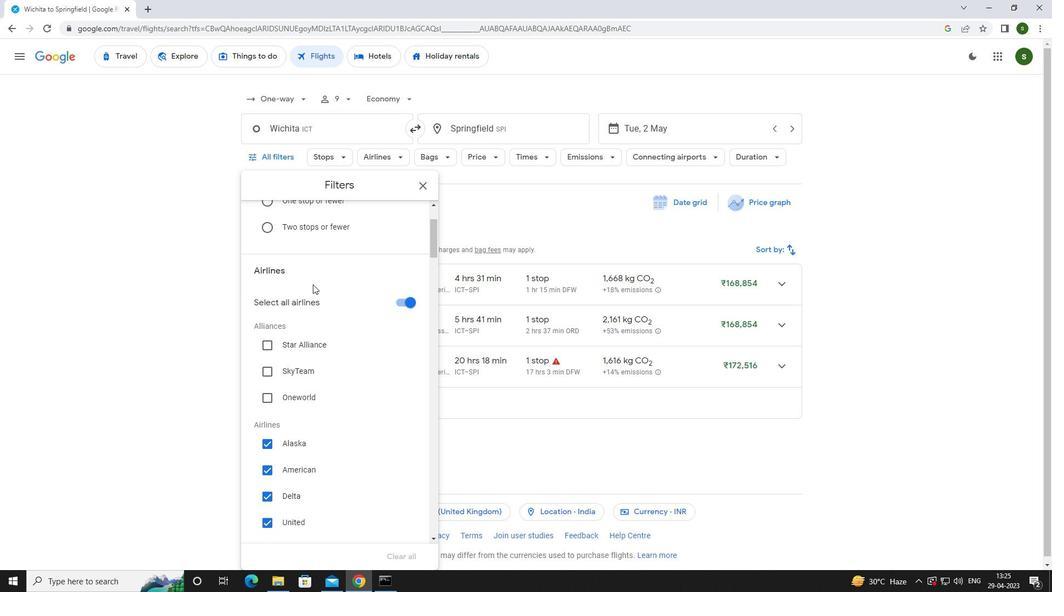 
Action: Mouse scrolled (313, 284) with delta (0, 0)
Screenshot: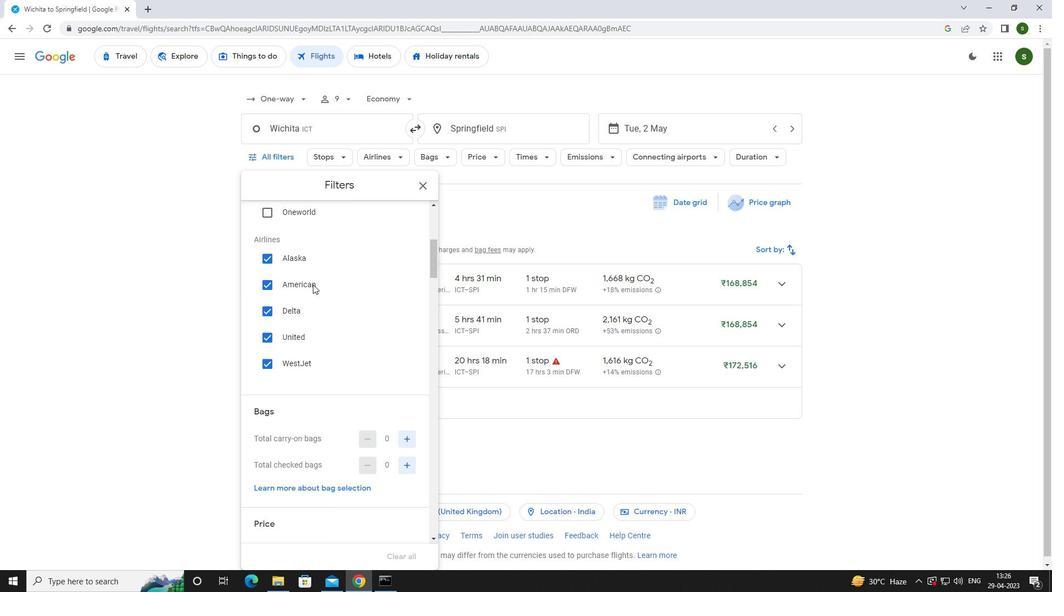 
Action: Mouse scrolled (313, 284) with delta (0, 0)
Screenshot: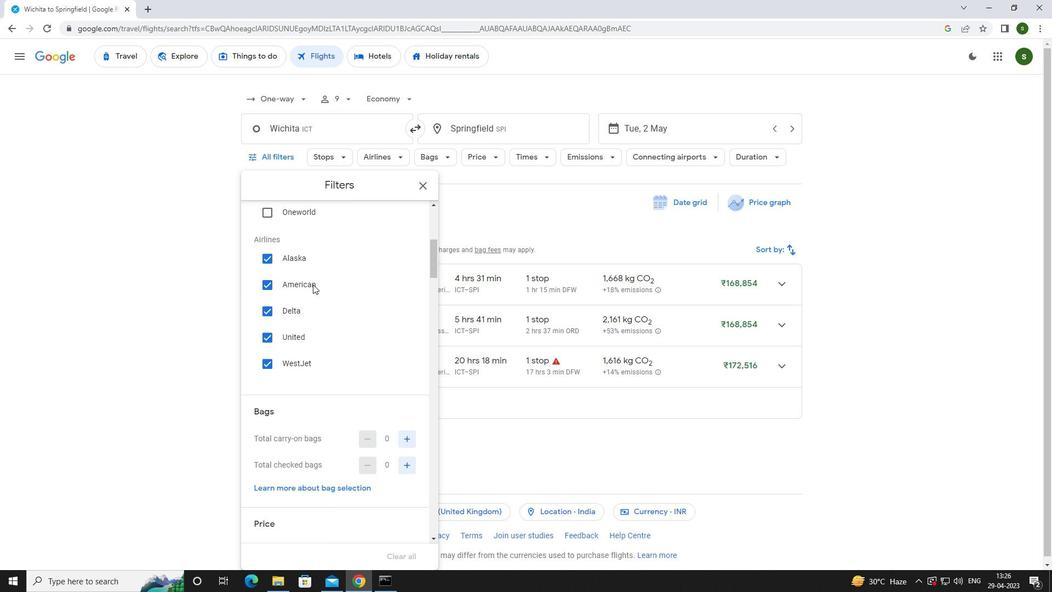 
Action: Mouse scrolled (313, 284) with delta (0, 0)
Screenshot: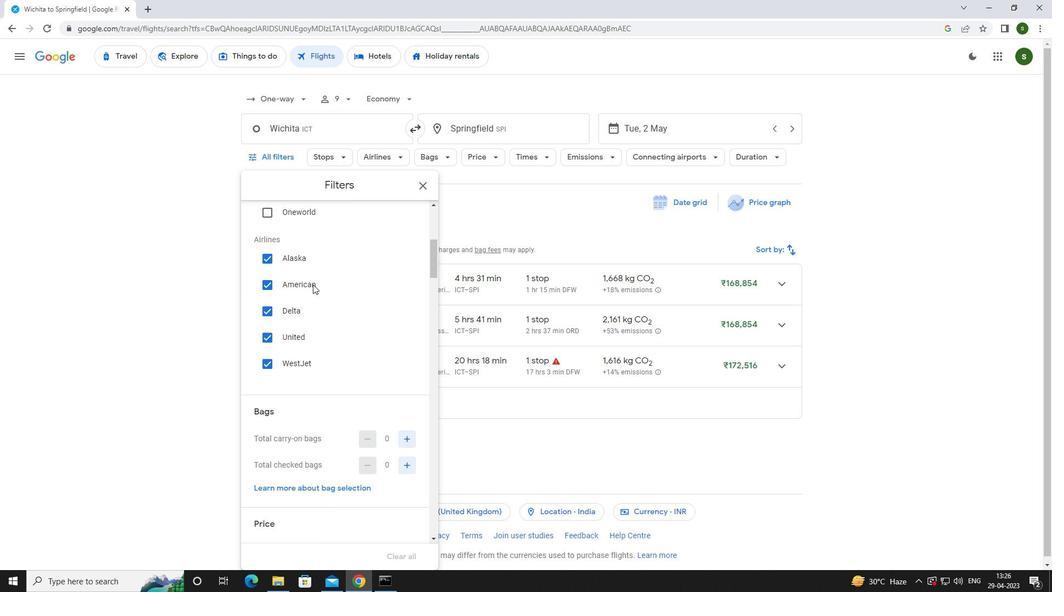 
Action: Mouse scrolled (313, 284) with delta (0, 0)
Screenshot: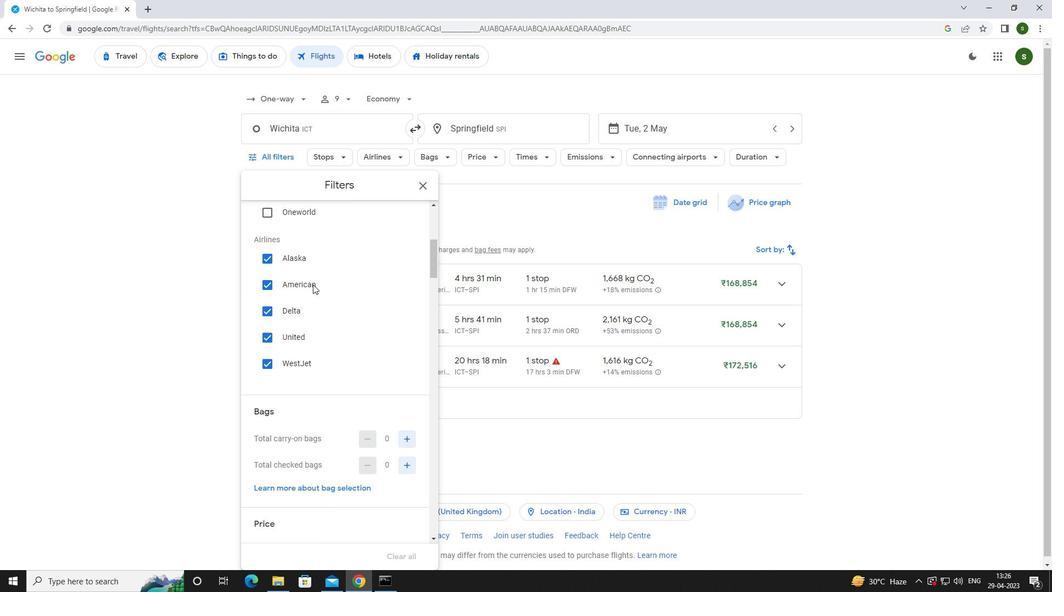 
Action: Mouse moved to (411, 352)
Screenshot: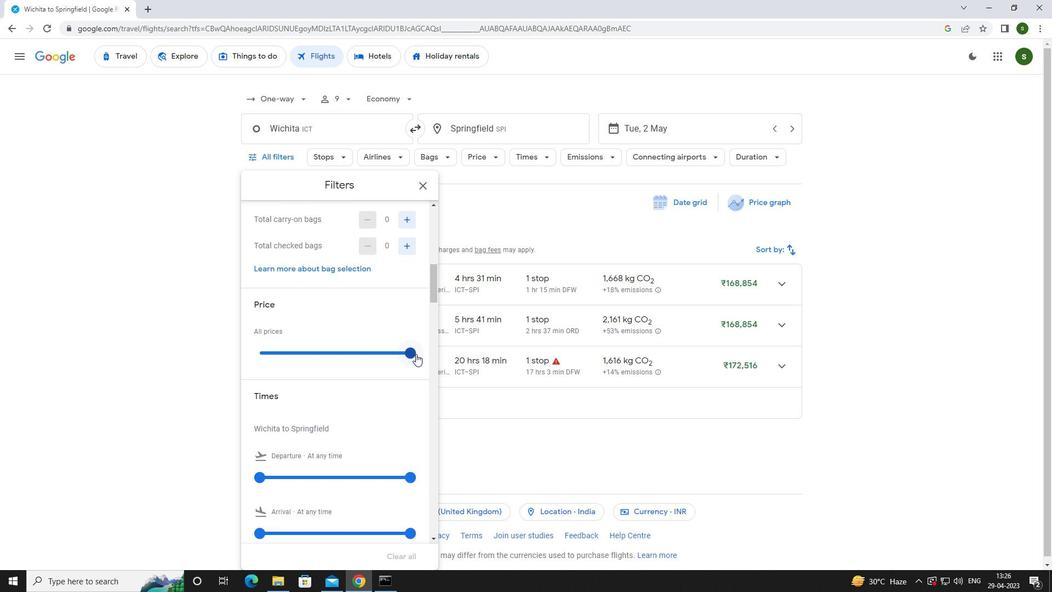 
Action: Mouse pressed left at (411, 352)
Screenshot: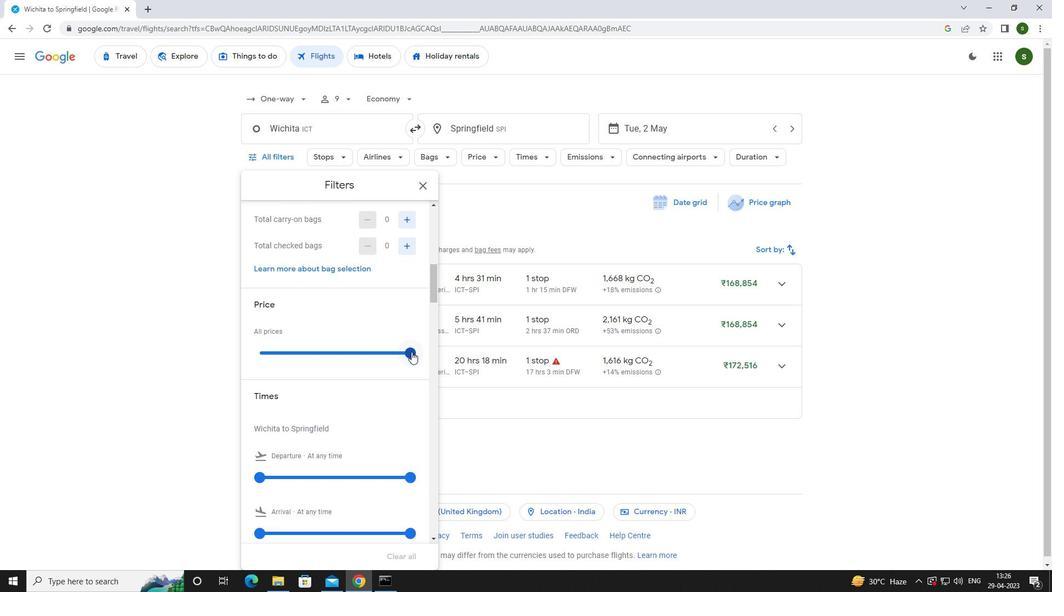 
Action: Mouse moved to (326, 386)
Screenshot: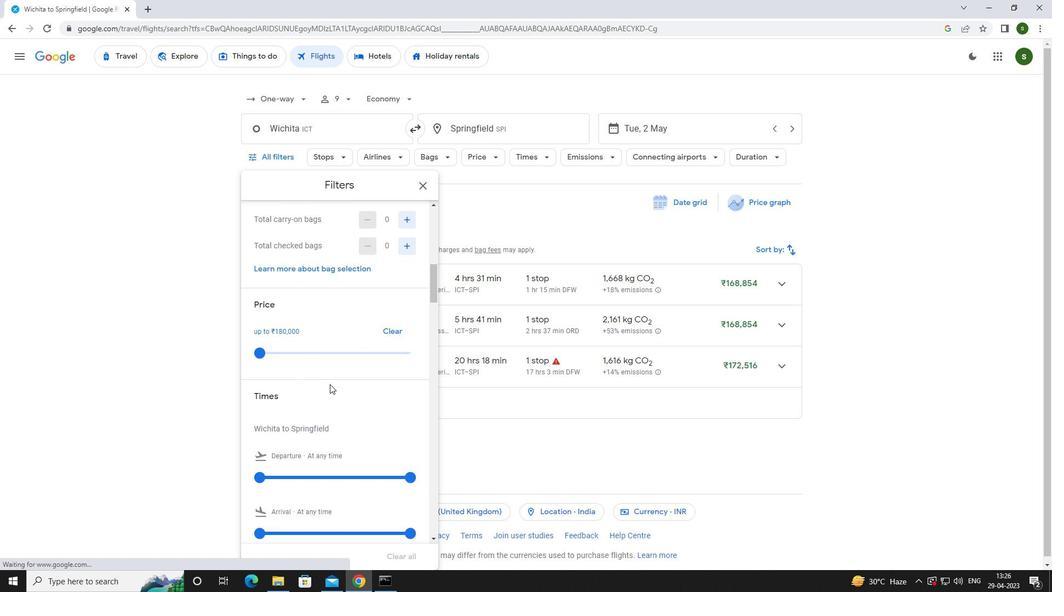 
Action: Mouse scrolled (326, 385) with delta (0, 0)
Screenshot: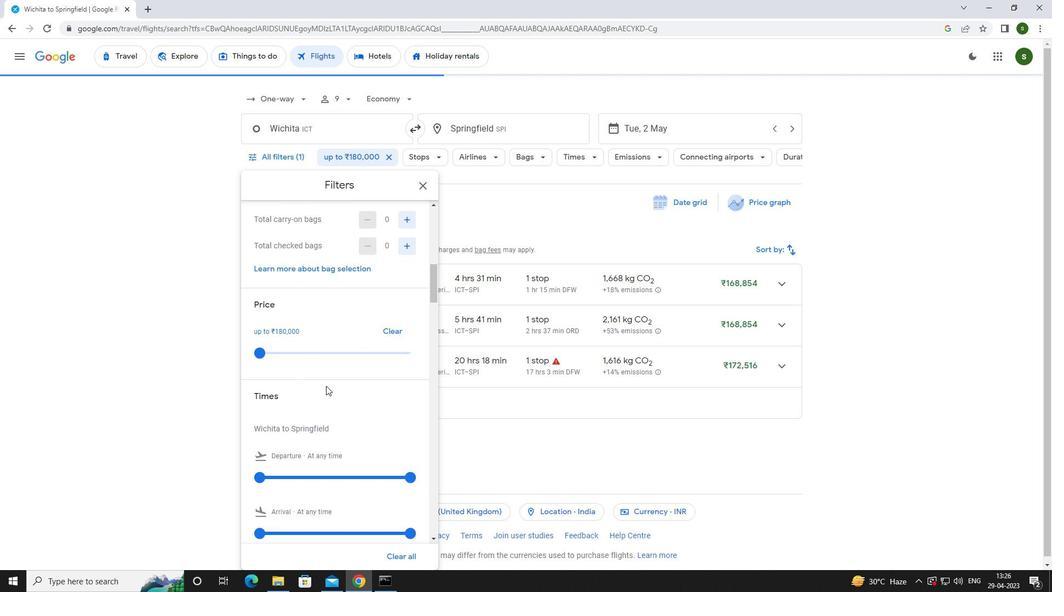 
Action: Mouse scrolled (326, 385) with delta (0, 0)
Screenshot: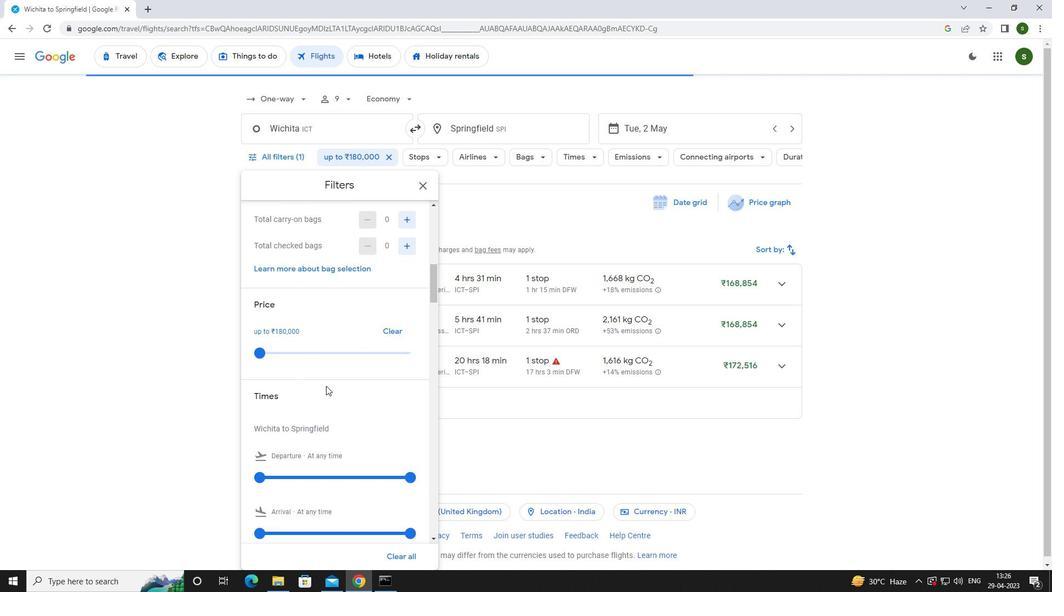 
Action: Mouse moved to (257, 370)
Screenshot: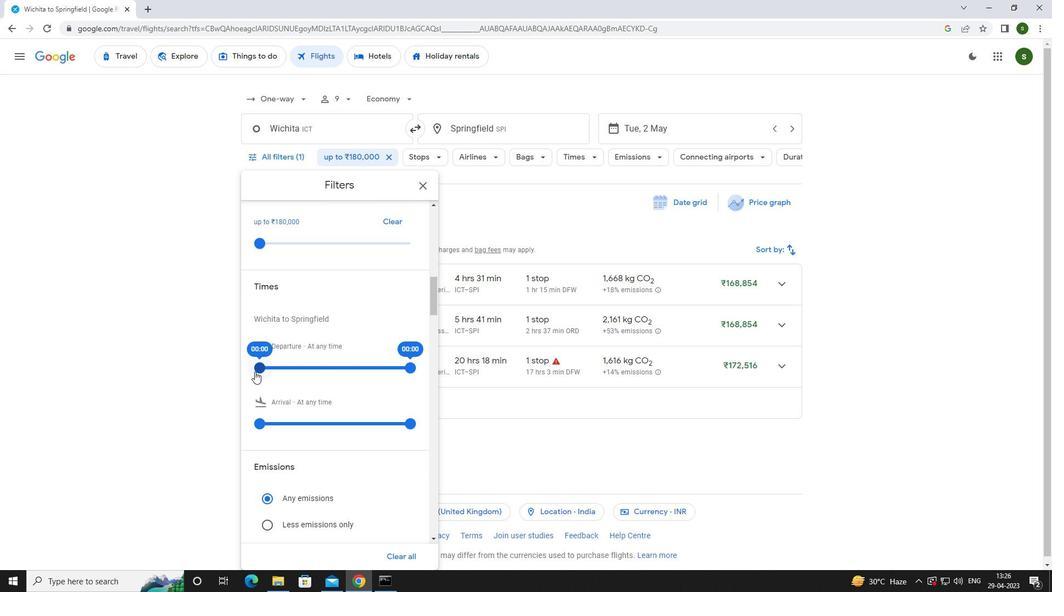 
Action: Mouse pressed left at (257, 370)
Screenshot: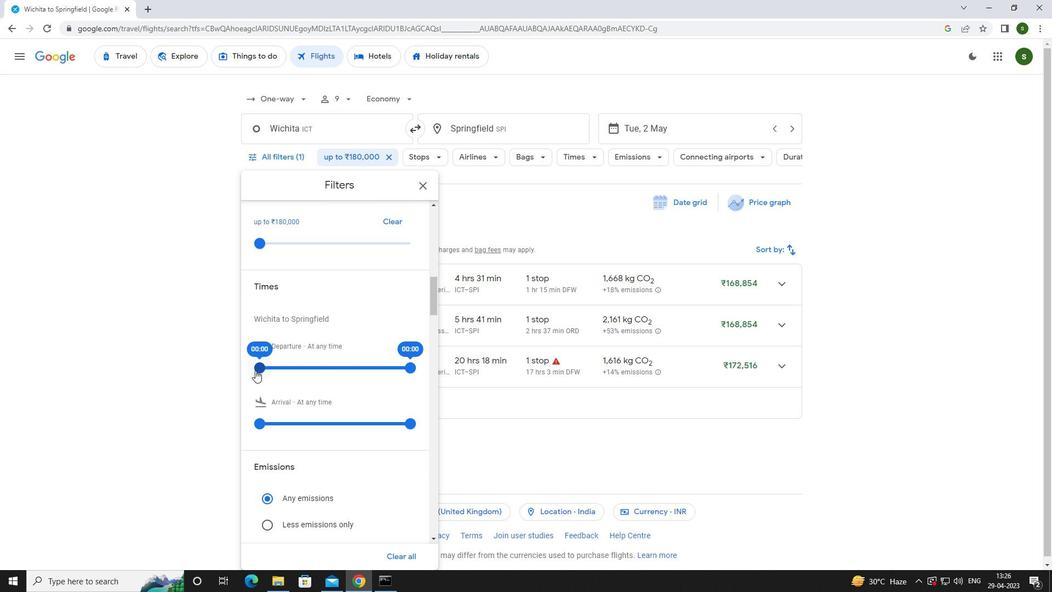
Action: Mouse moved to (513, 438)
Screenshot: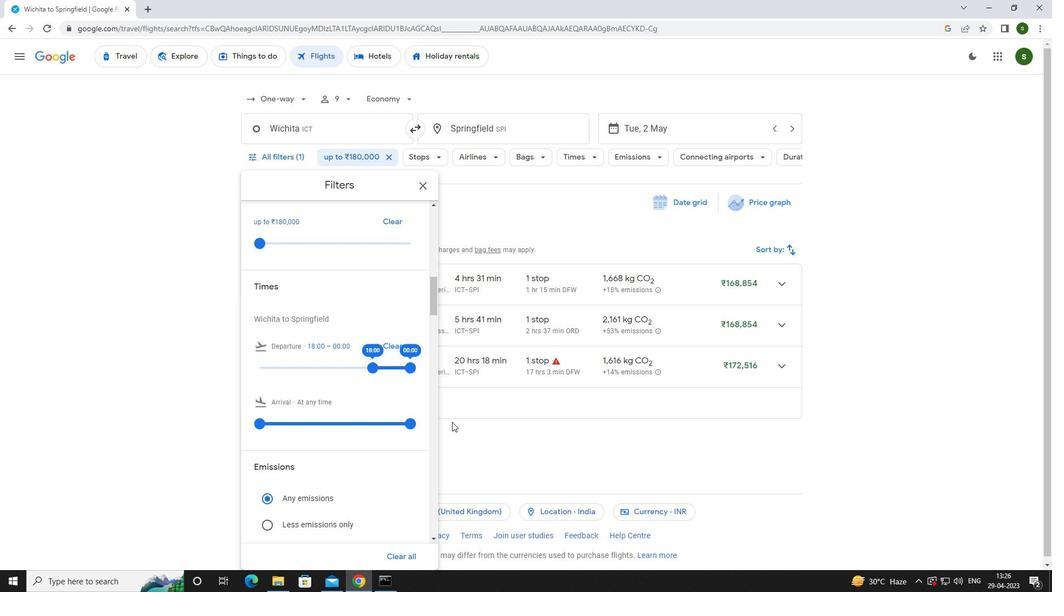 
Action: Mouse pressed left at (513, 438)
Screenshot: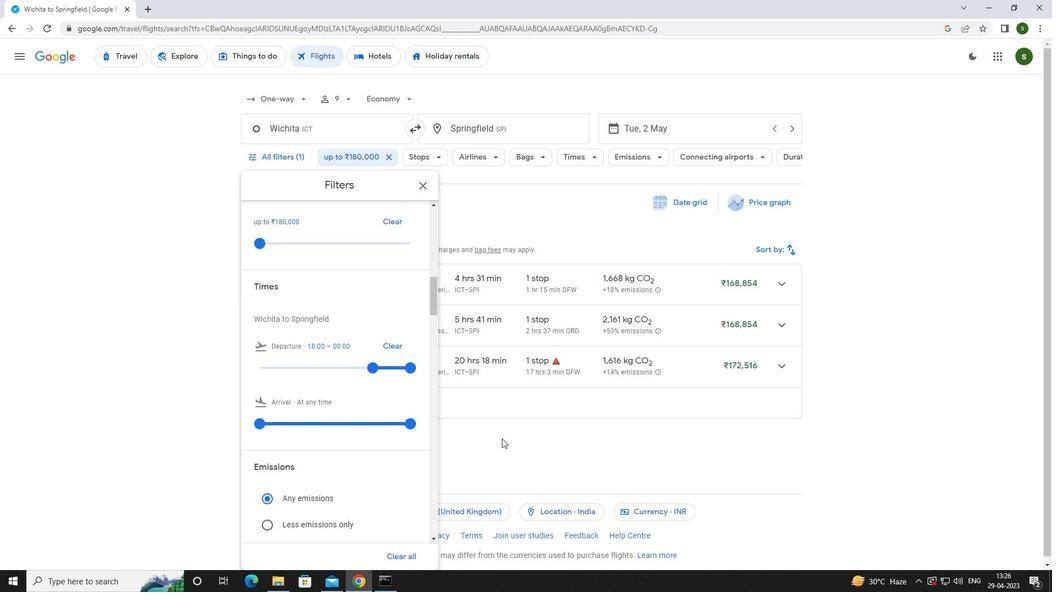 
Action: Mouse moved to (512, 435)
Screenshot: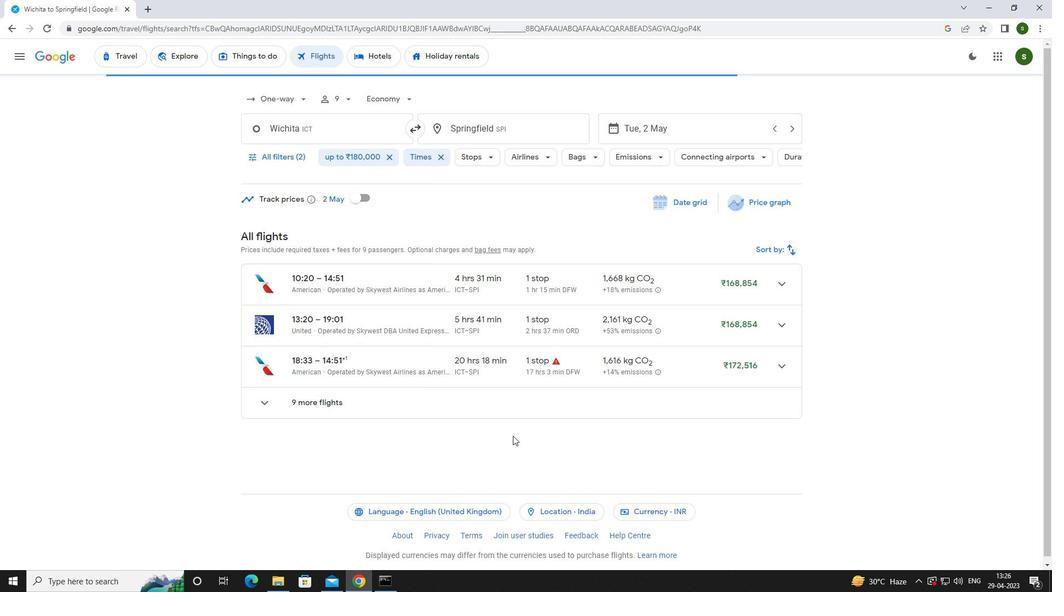 
